 Task: Log work in the project ArchiTech for the issue 'Implement multi-factor authentication for user login' spent time as '2w 5d 17h 32m' and remaining time as '3w 1d 6h 17m' and add a flag. Now add the issue to the epic 'Platform Integration'. Log work in the project ArchiTech for the issue 'Integrate a new payment gateway into an e-commerce website' spent time as '2w 4d 3h 14m' and remaining time as '3w 4d 4h 31m' and clone the issue. Now add the issue to the epic 'Data Management and Analysis'
Action: Mouse moved to (228, 74)
Screenshot: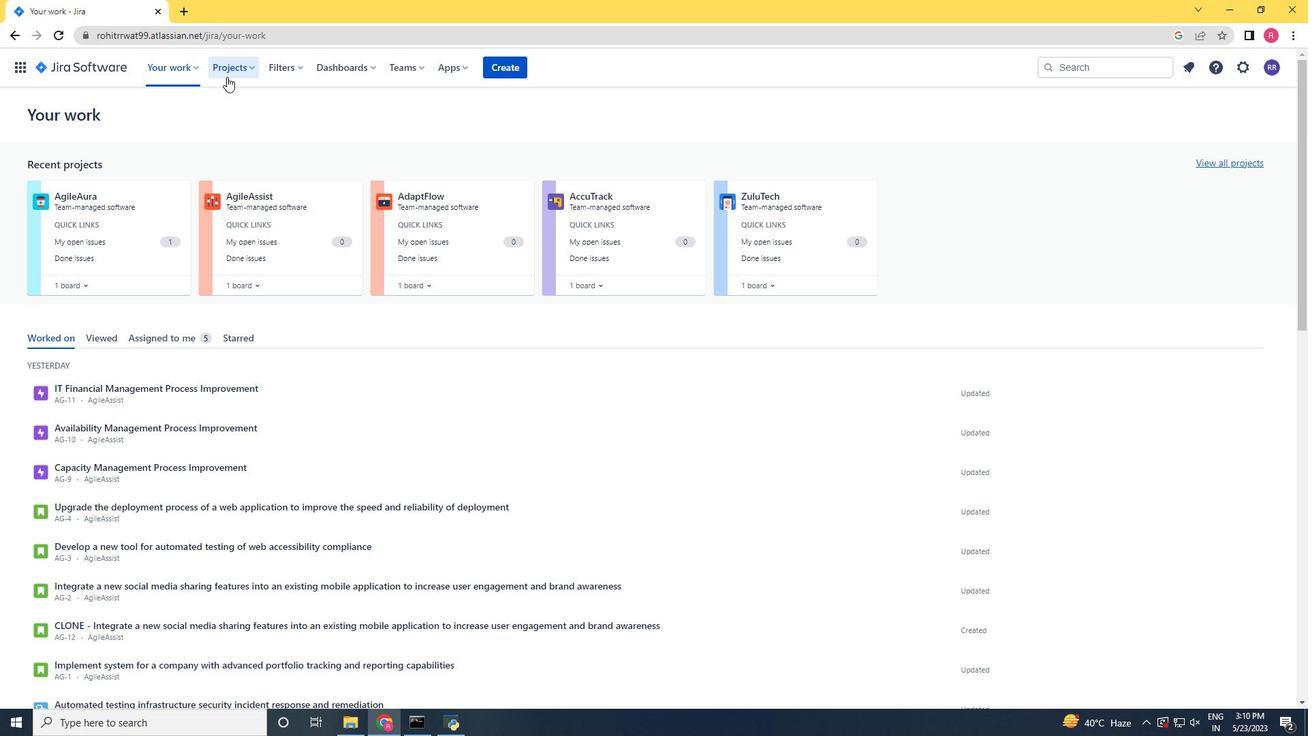 
Action: Mouse pressed left at (228, 74)
Screenshot: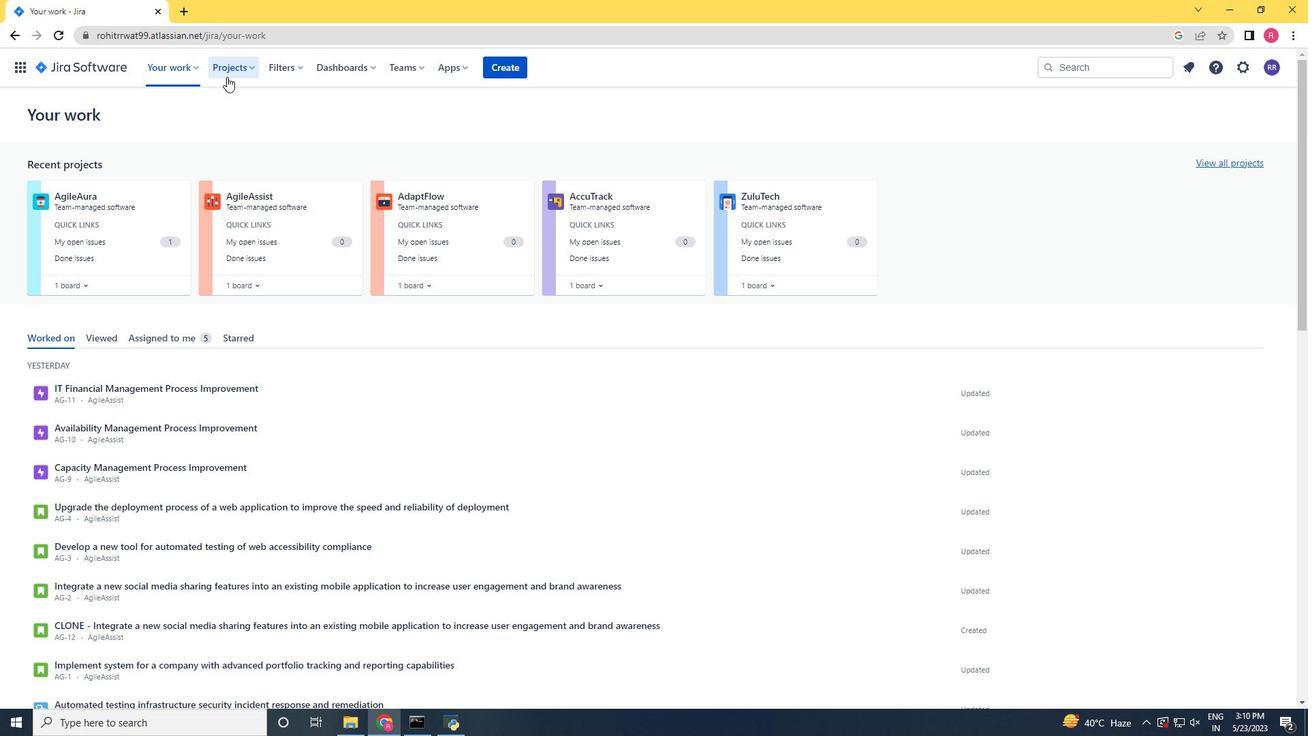 
Action: Mouse moved to (259, 126)
Screenshot: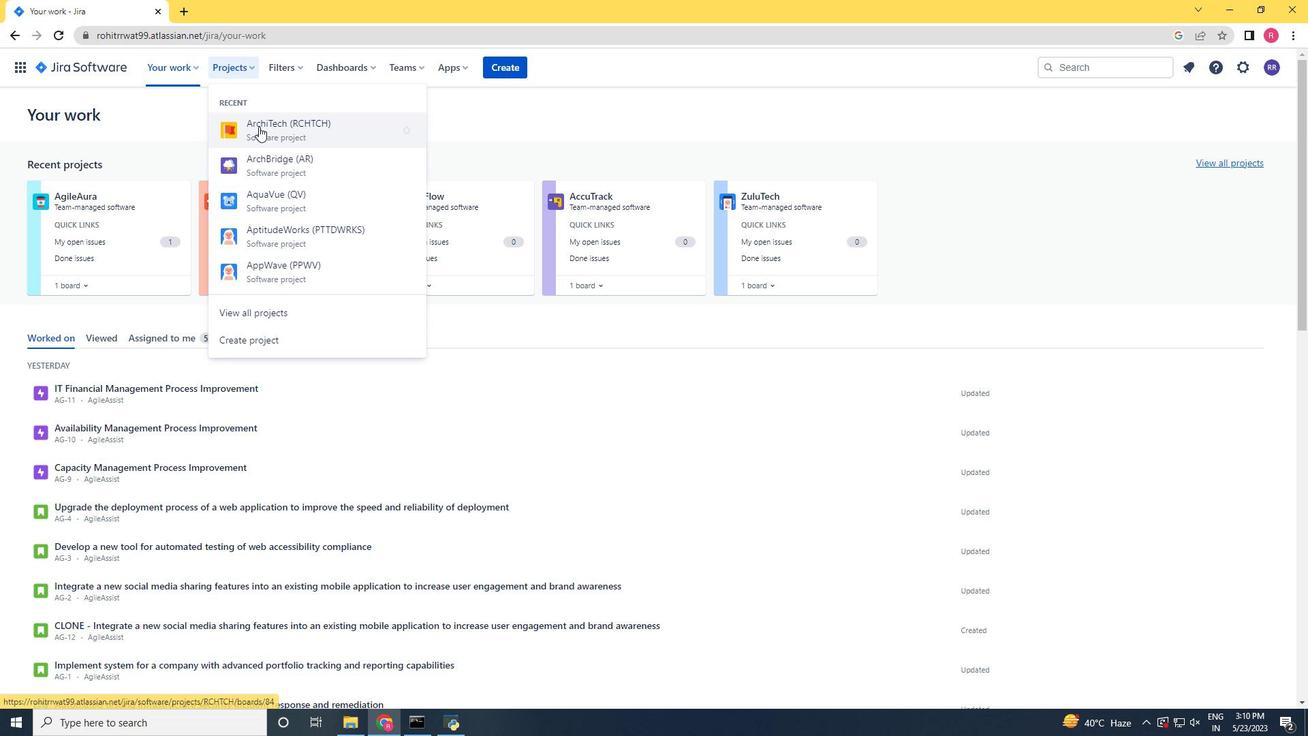 
Action: Mouse pressed left at (259, 126)
Screenshot: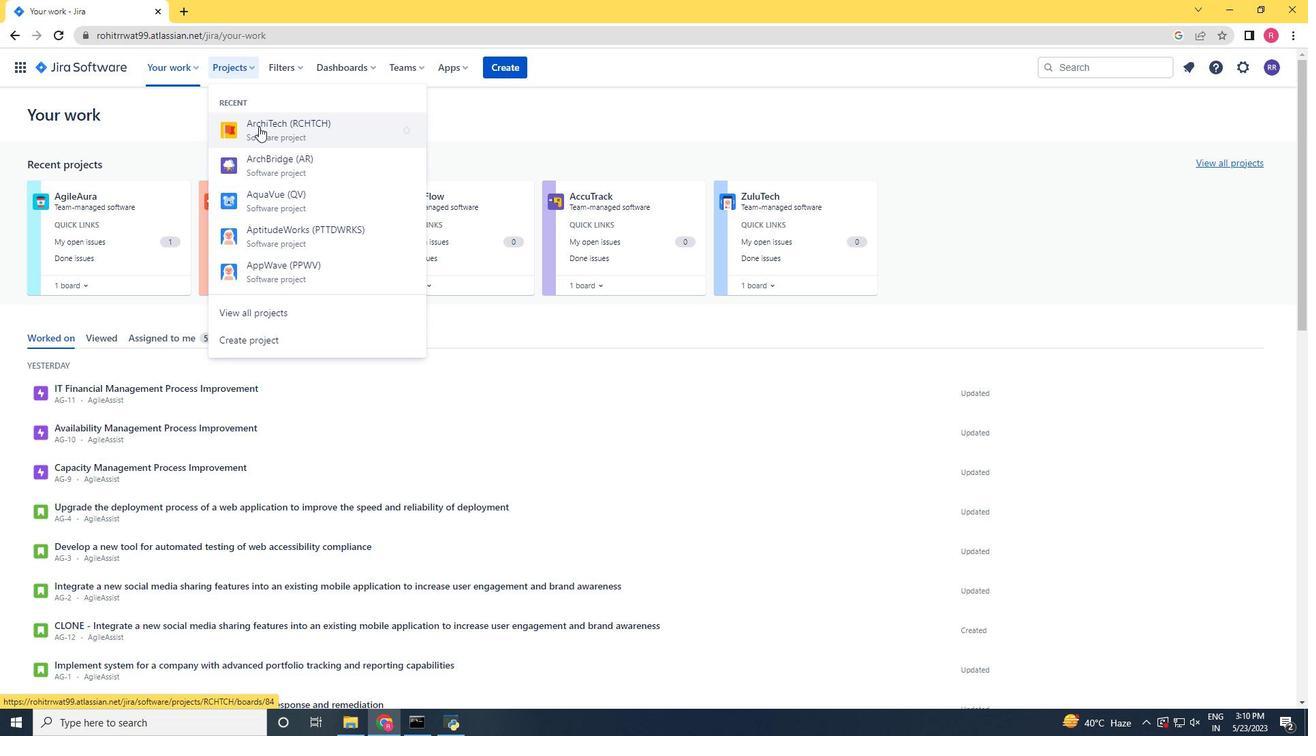 
Action: Mouse moved to (46, 212)
Screenshot: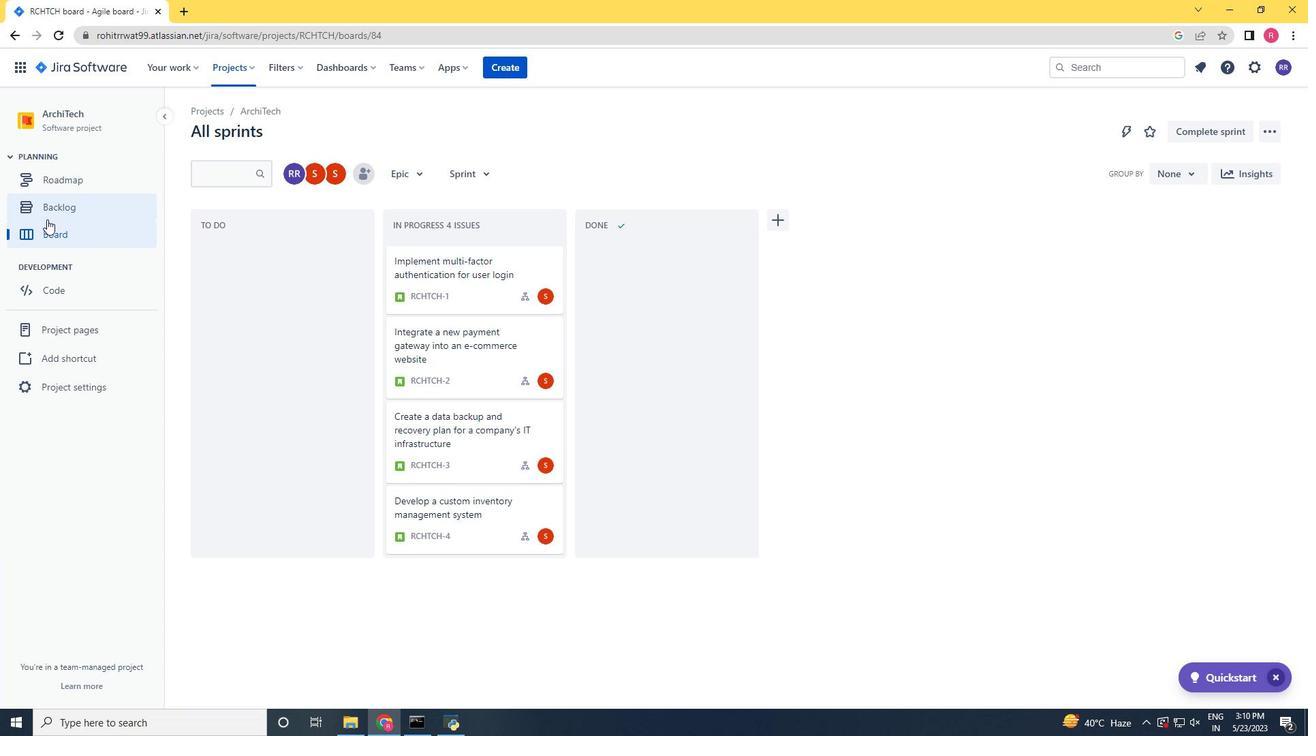 
Action: Mouse pressed left at (46, 212)
Screenshot: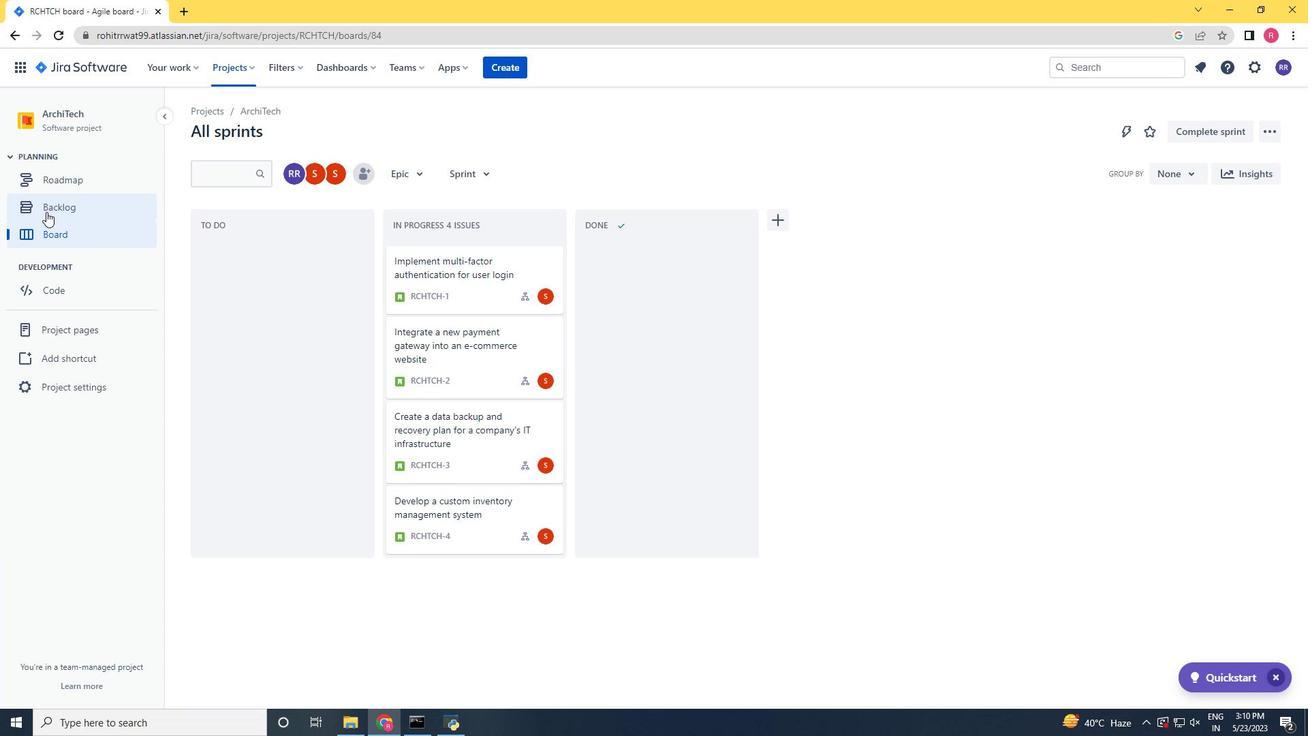 
Action: Mouse moved to (1006, 239)
Screenshot: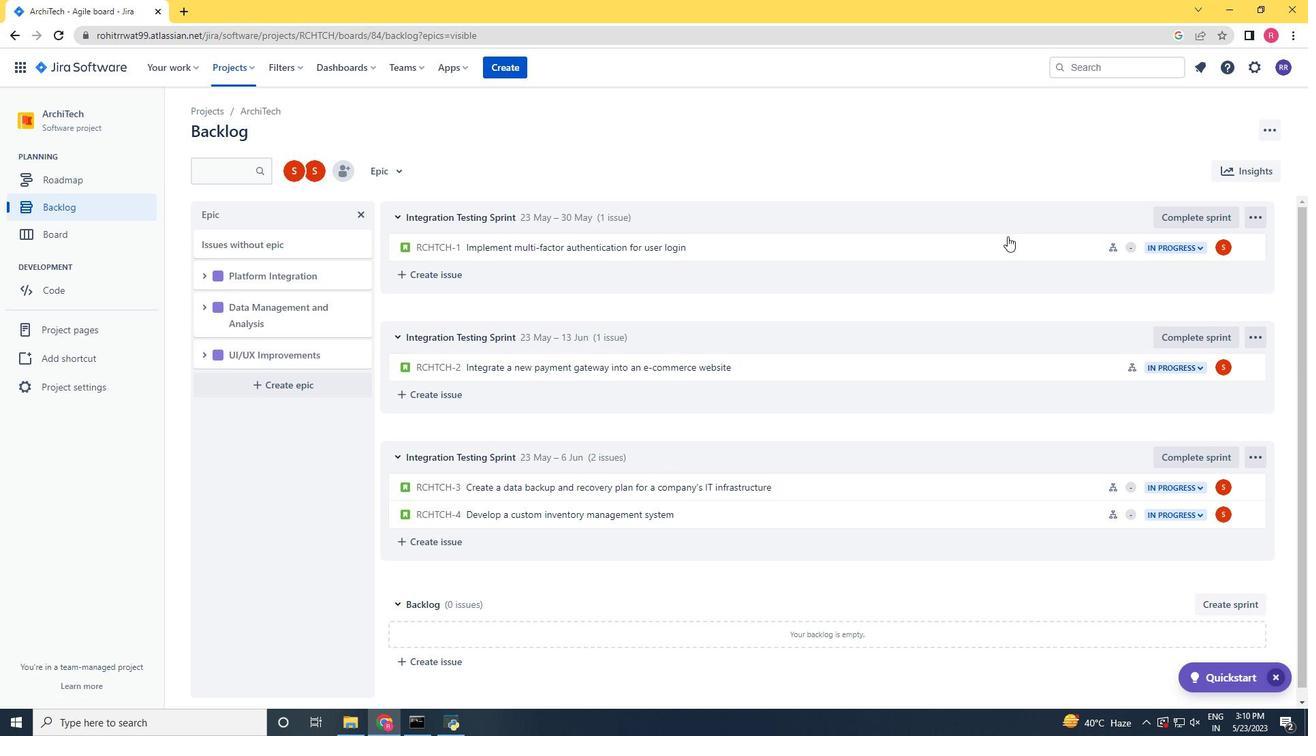 
Action: Mouse pressed left at (1006, 239)
Screenshot: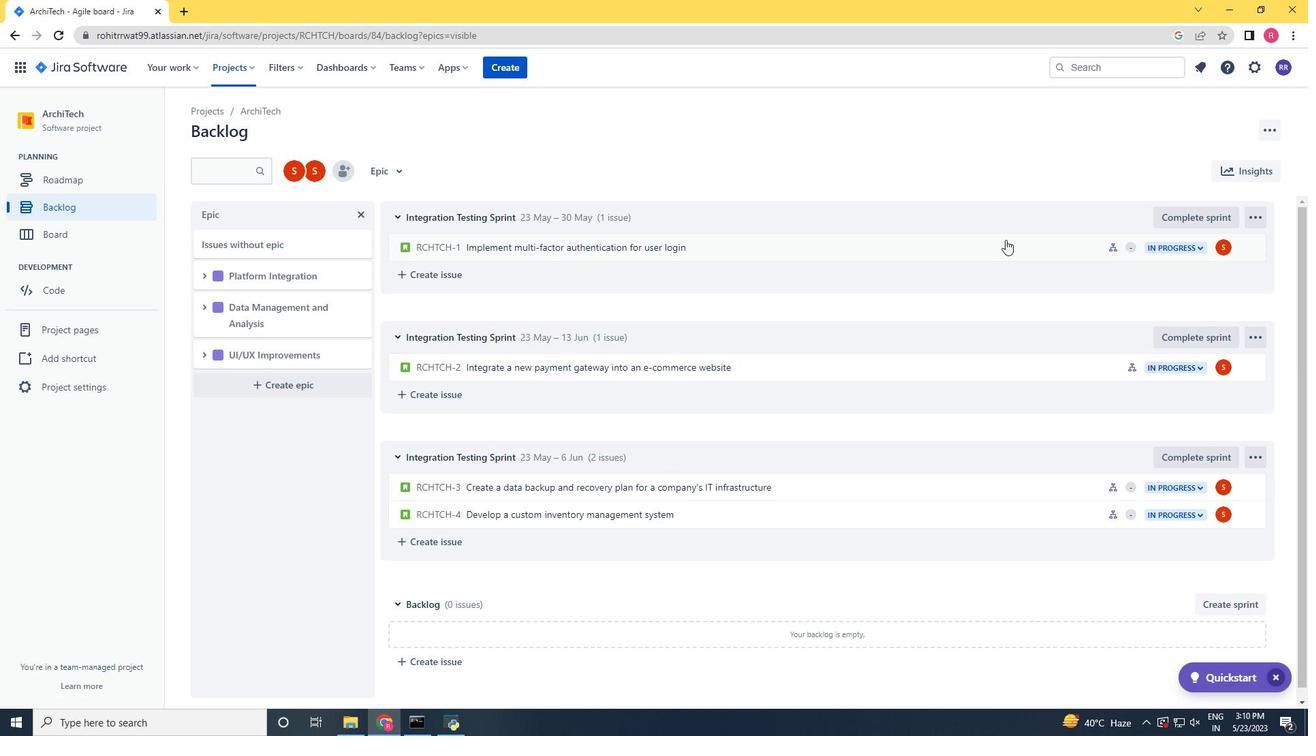 
Action: Mouse moved to (1248, 212)
Screenshot: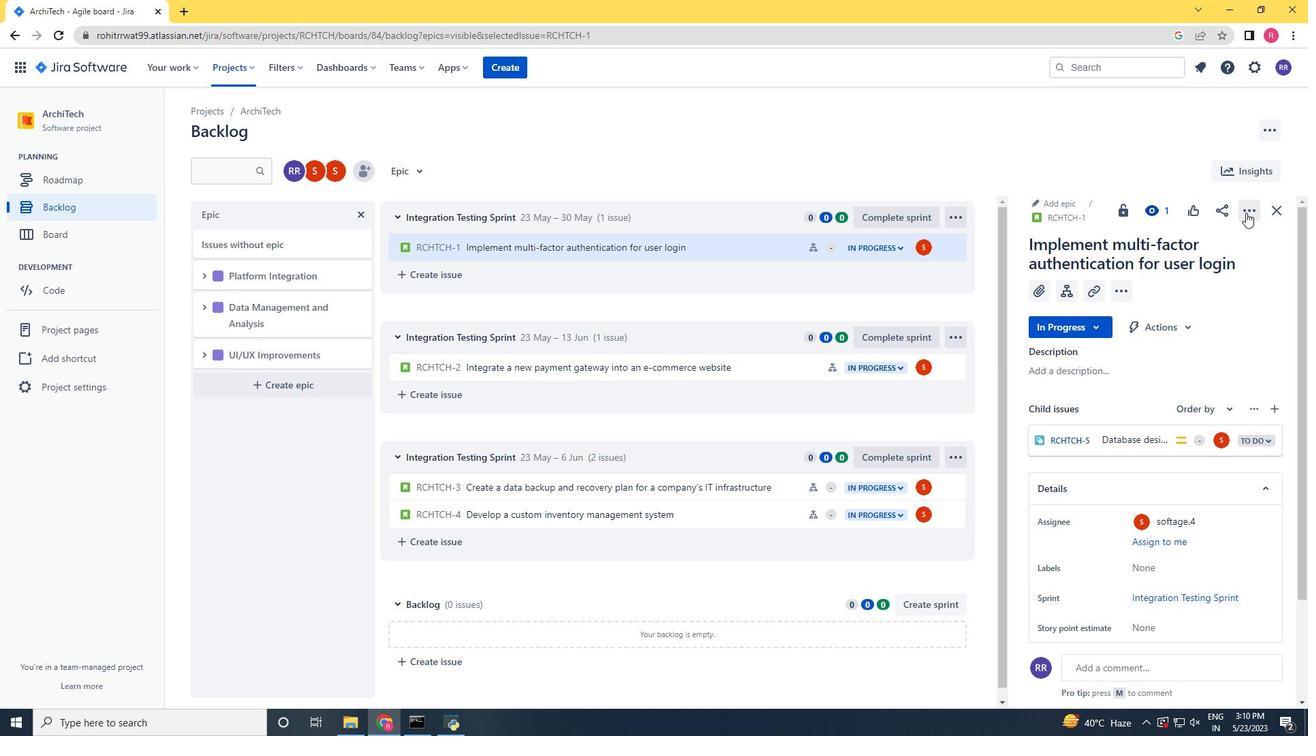 
Action: Mouse pressed left at (1248, 212)
Screenshot: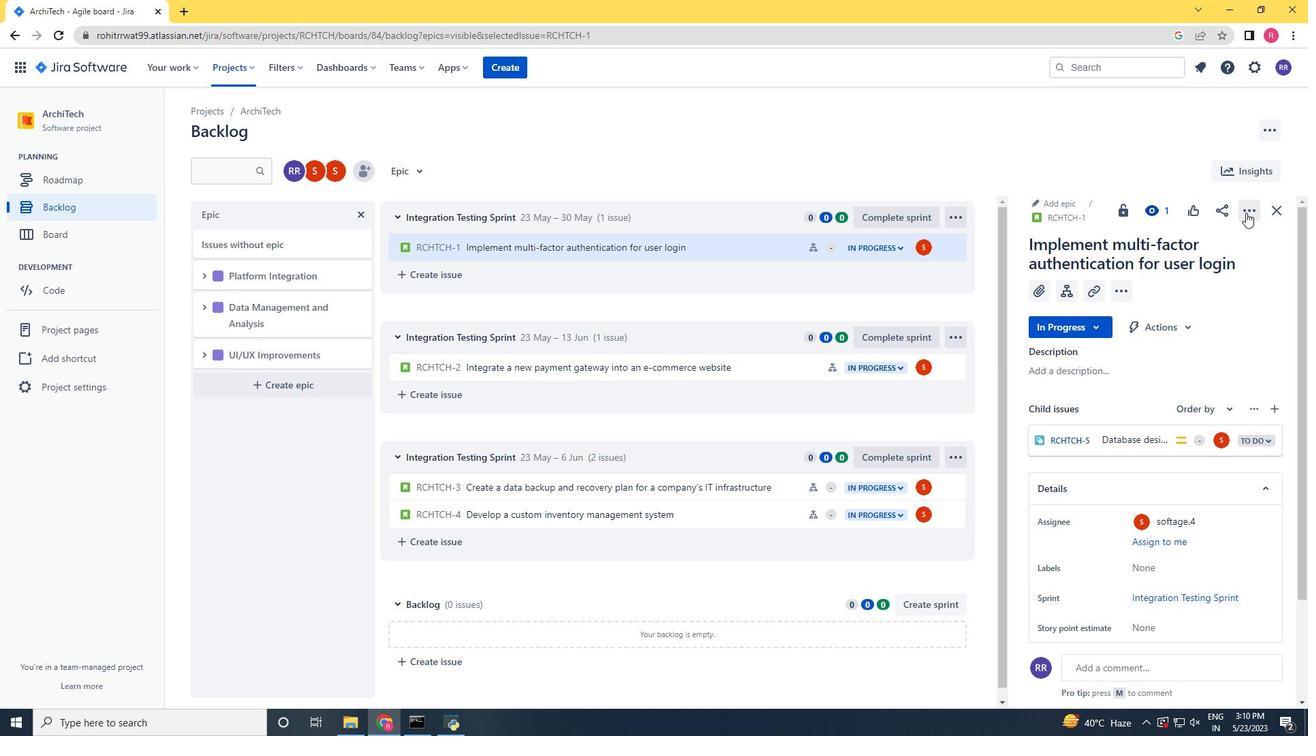 
Action: Mouse moved to (1205, 245)
Screenshot: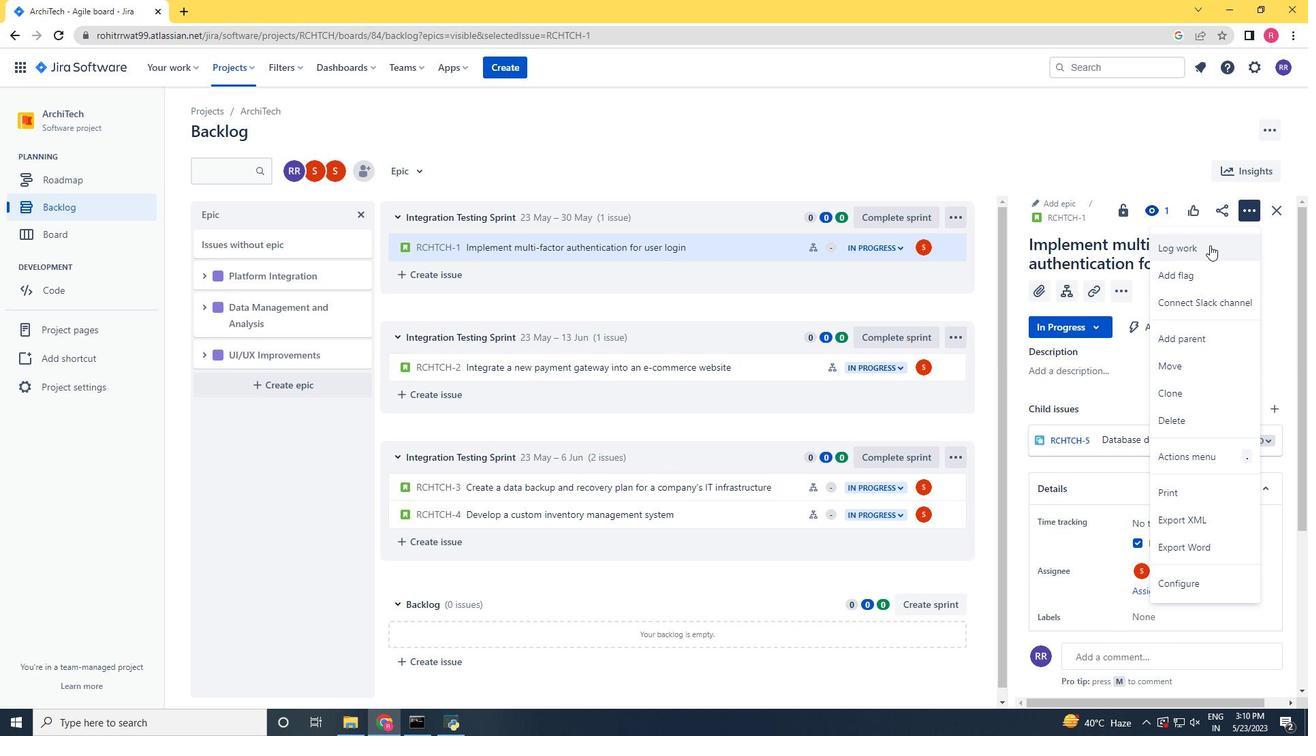 
Action: Mouse pressed left at (1205, 245)
Screenshot: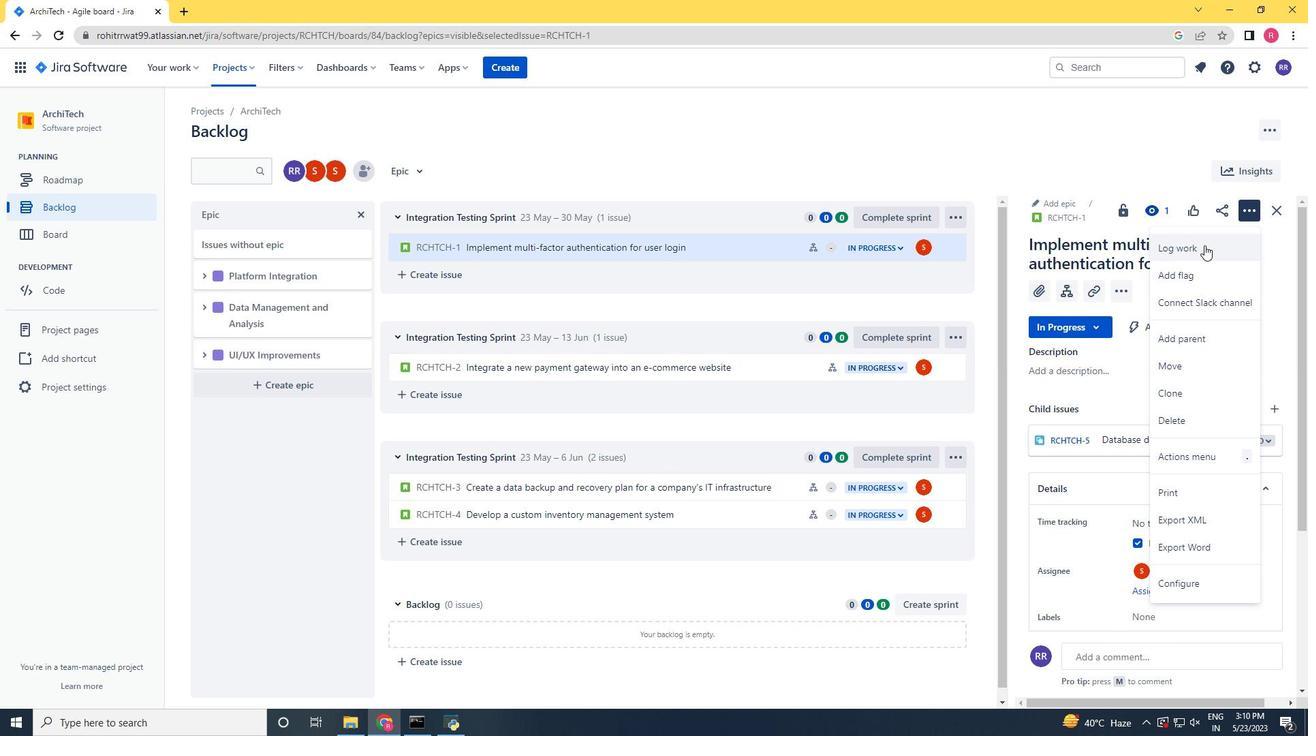 
Action: Mouse moved to (768, 402)
Screenshot: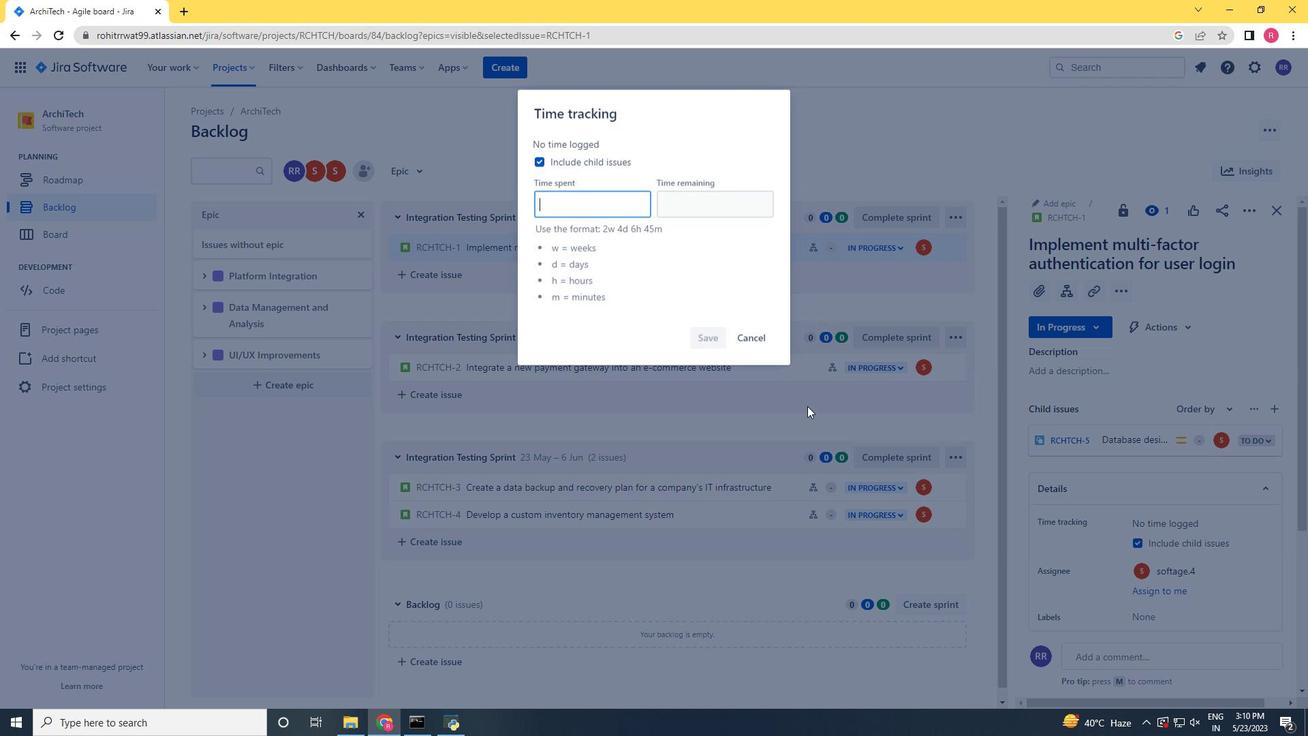 
Action: Key pressed 2w<Key.space>5d<Key.space>17h<Key.space>32m<Key.tab>3w<Key.space>1d<Key.space>6h<Key.space>17m
Screenshot: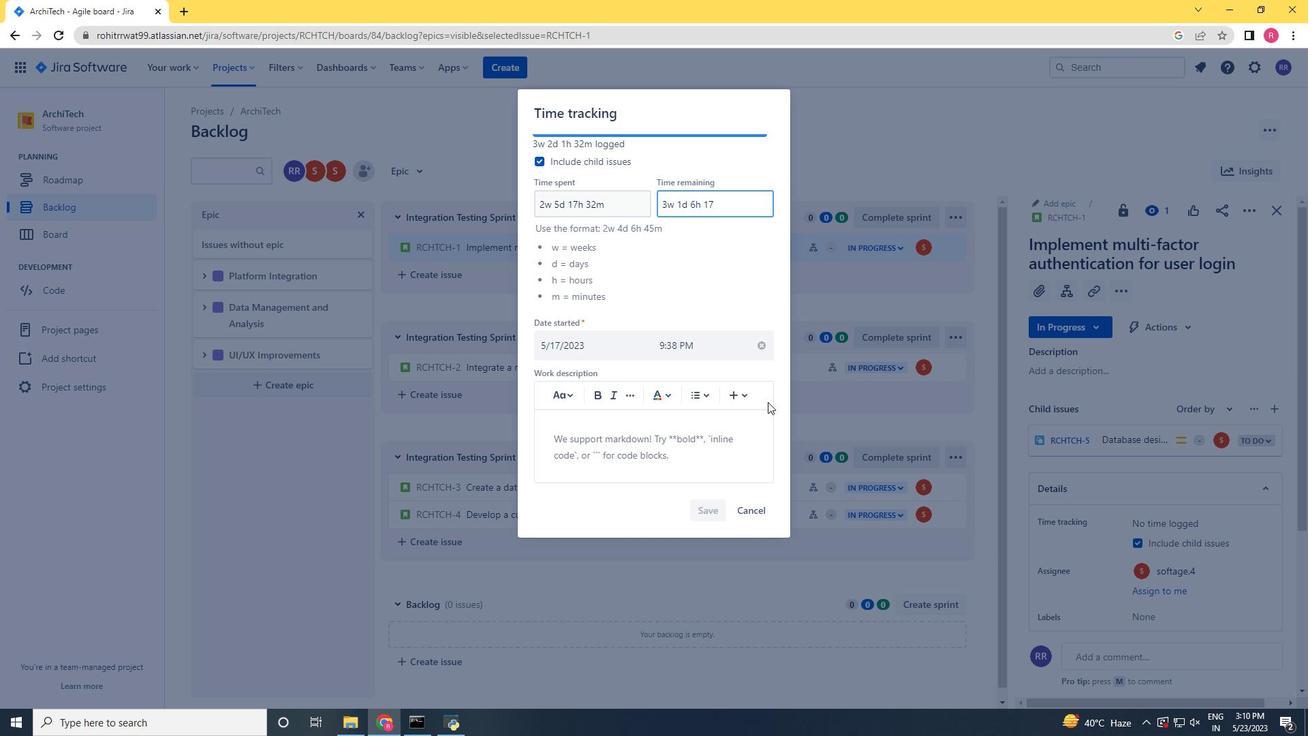 
Action: Mouse moved to (705, 516)
Screenshot: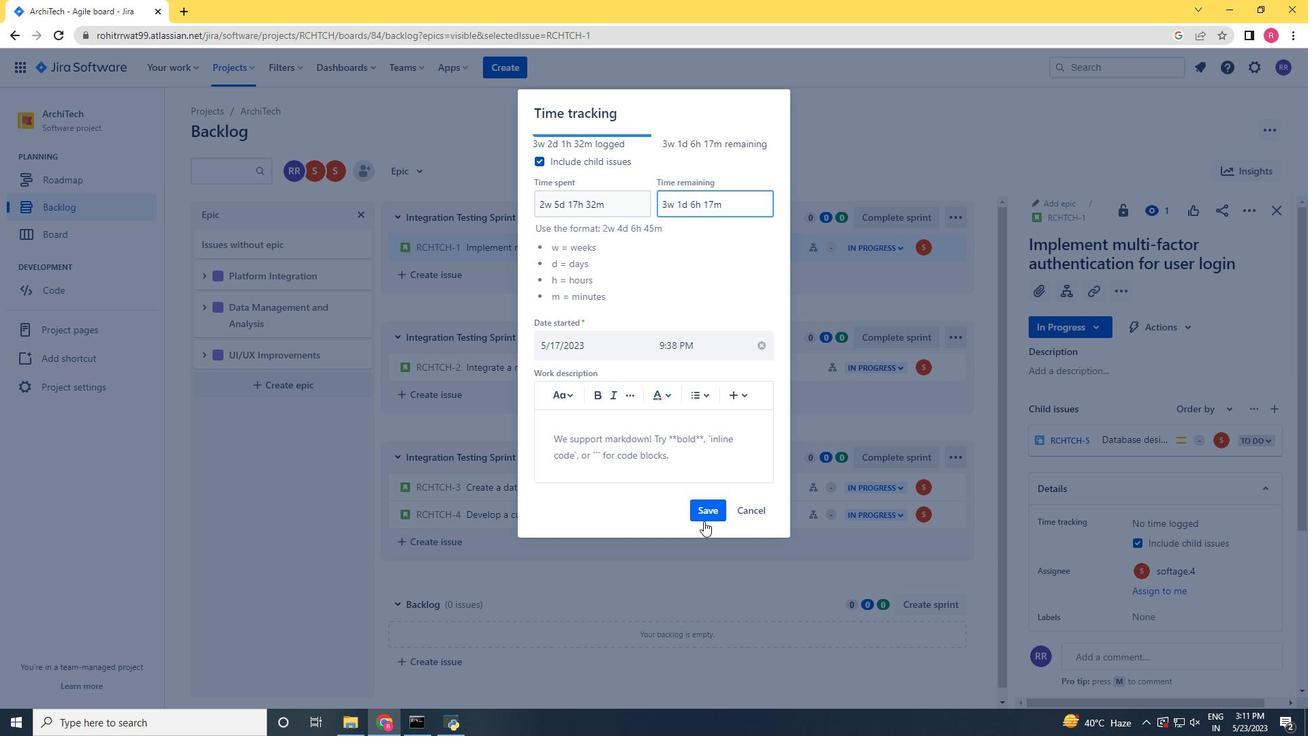 
Action: Mouse pressed left at (705, 516)
Screenshot: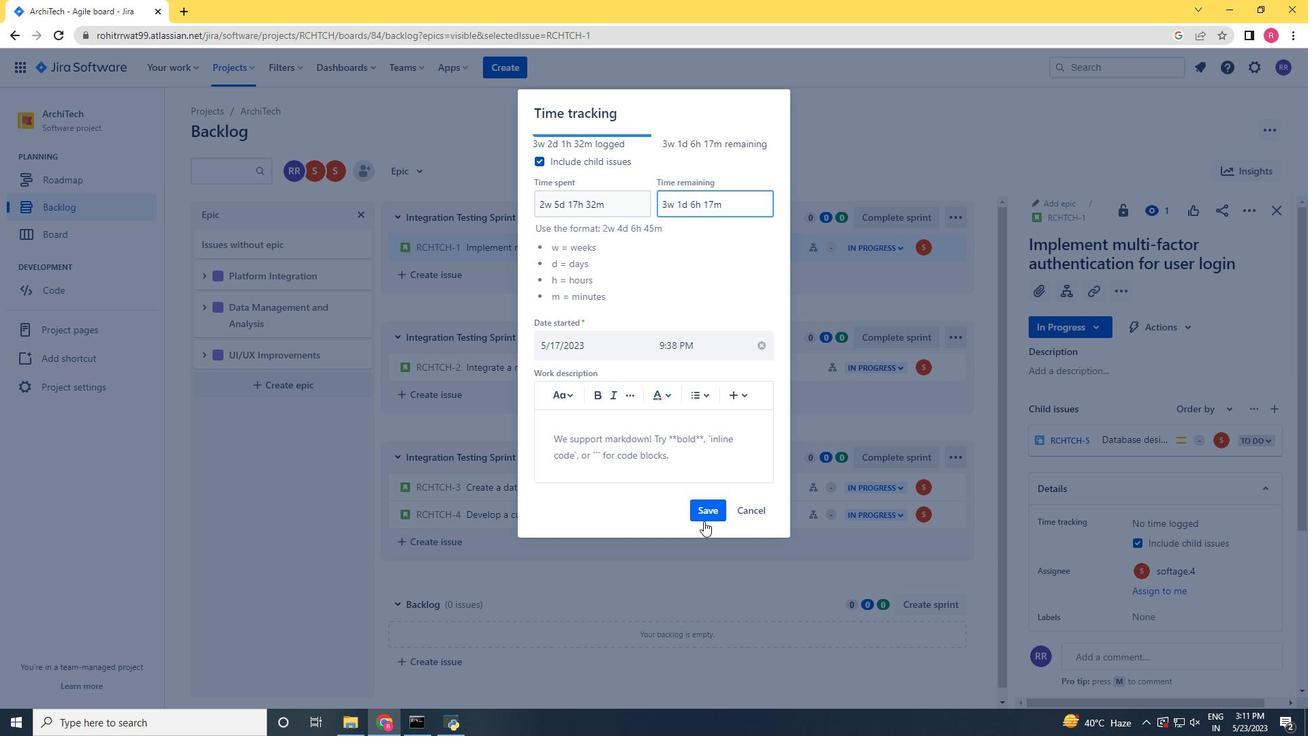
Action: Mouse moved to (1255, 211)
Screenshot: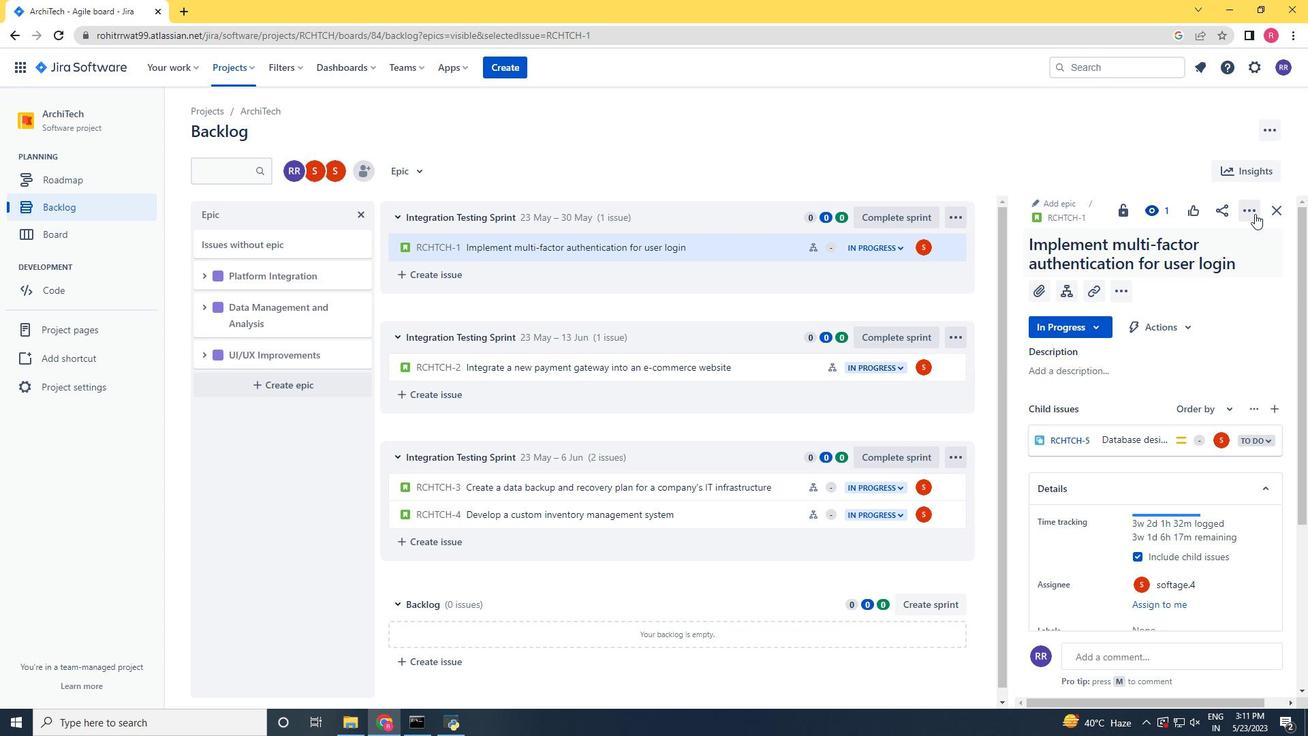 
Action: Mouse pressed left at (1255, 211)
Screenshot: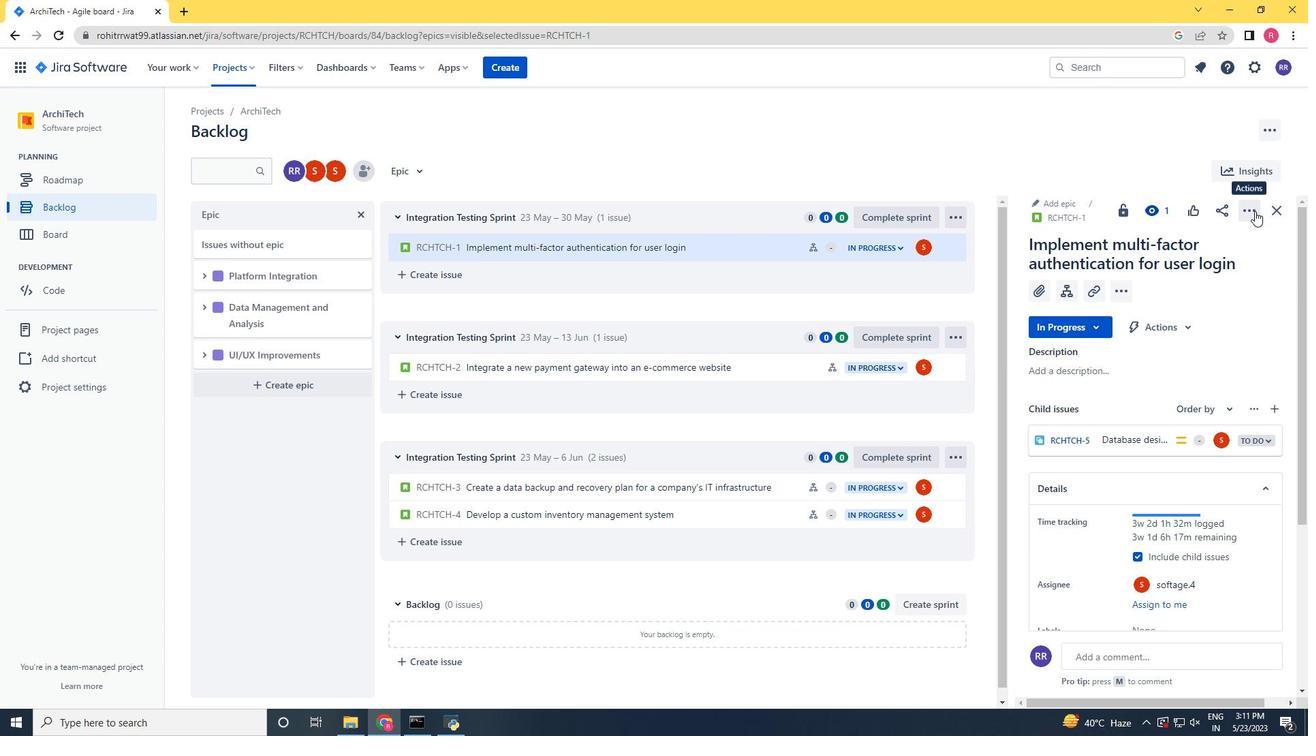 
Action: Mouse moved to (1186, 280)
Screenshot: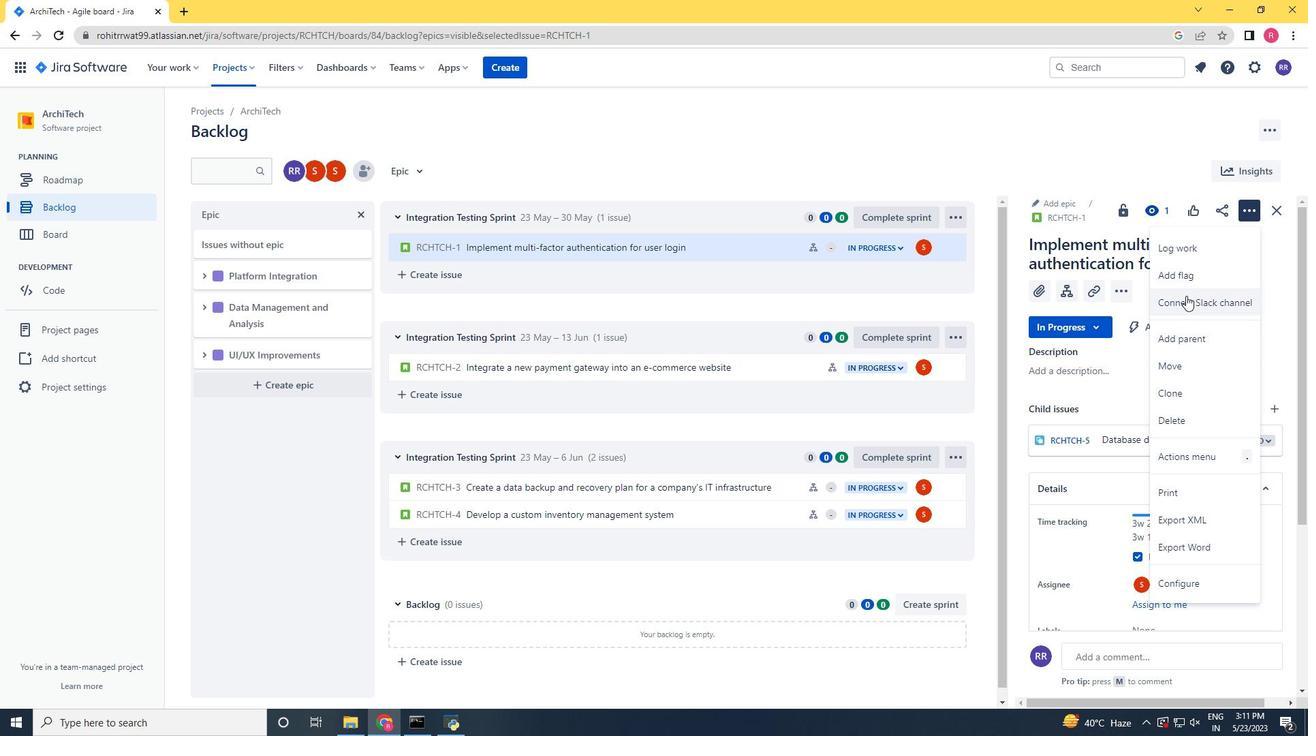 
Action: Mouse pressed left at (1186, 280)
Screenshot: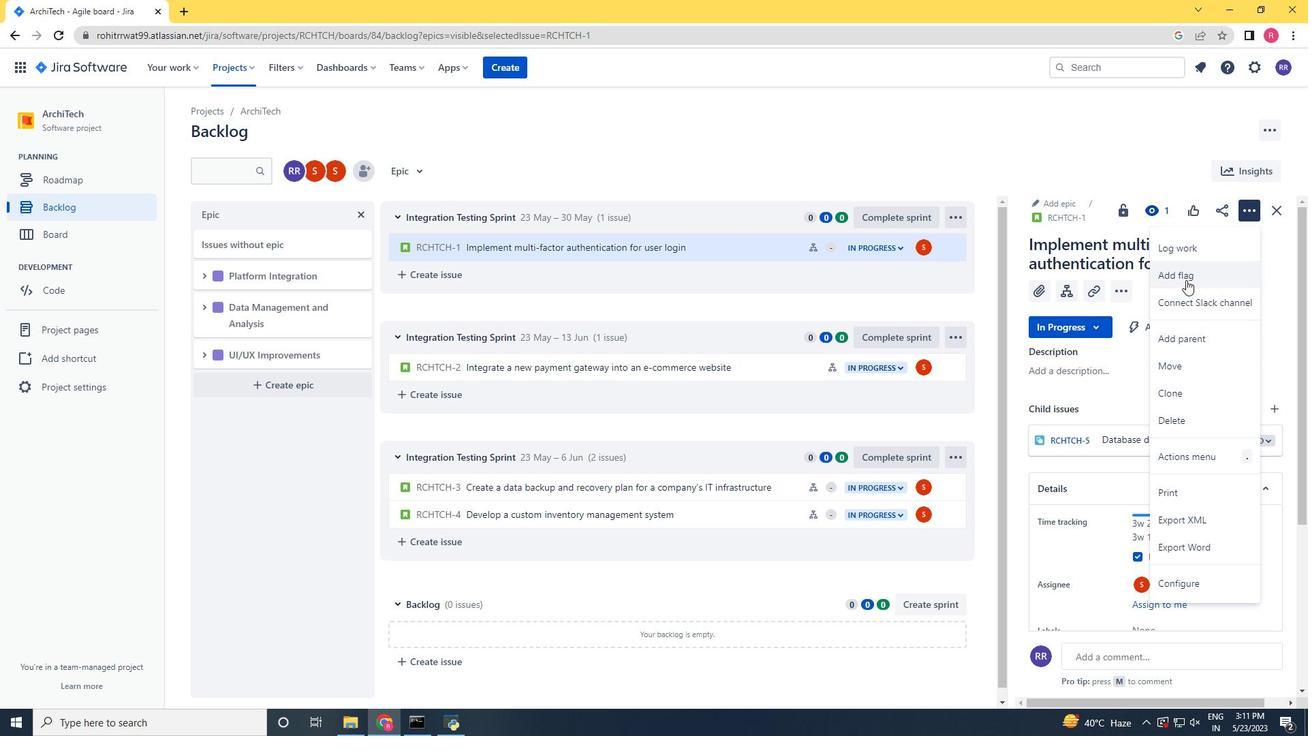 
Action: Mouse moved to (731, 241)
Screenshot: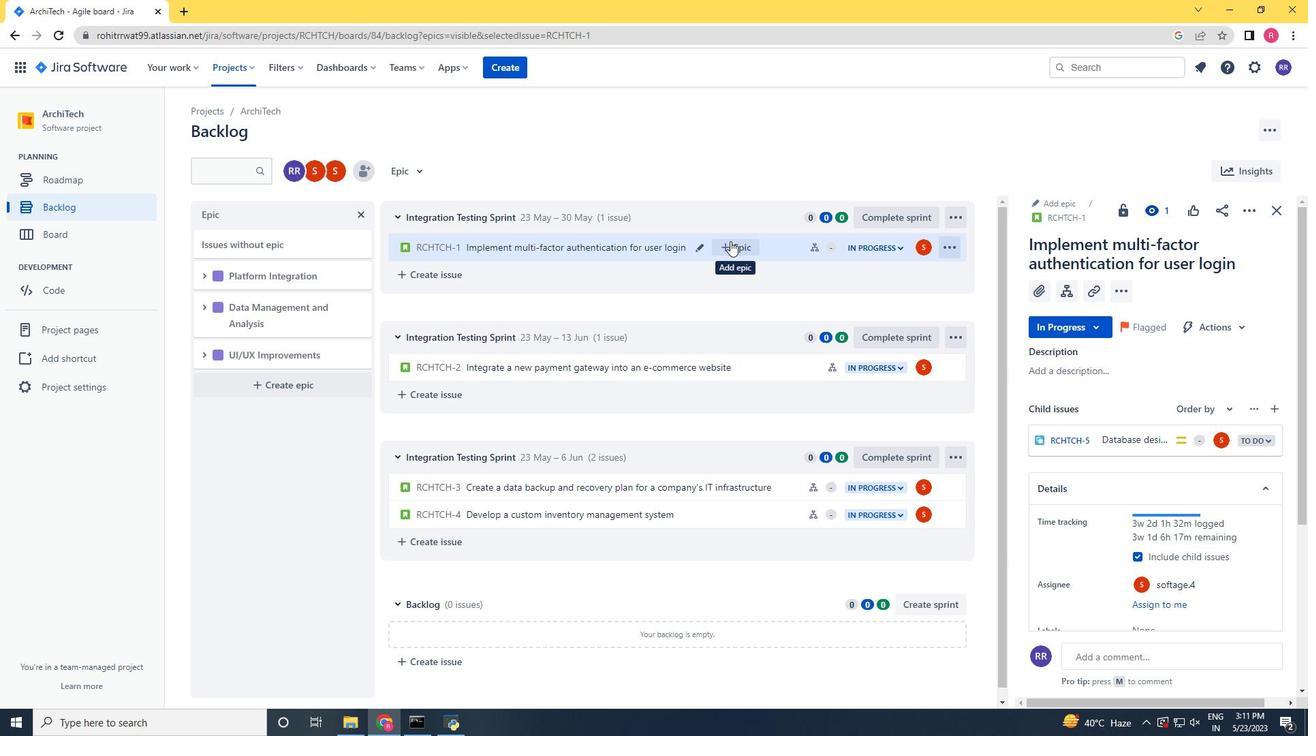 
Action: Mouse pressed left at (731, 241)
Screenshot: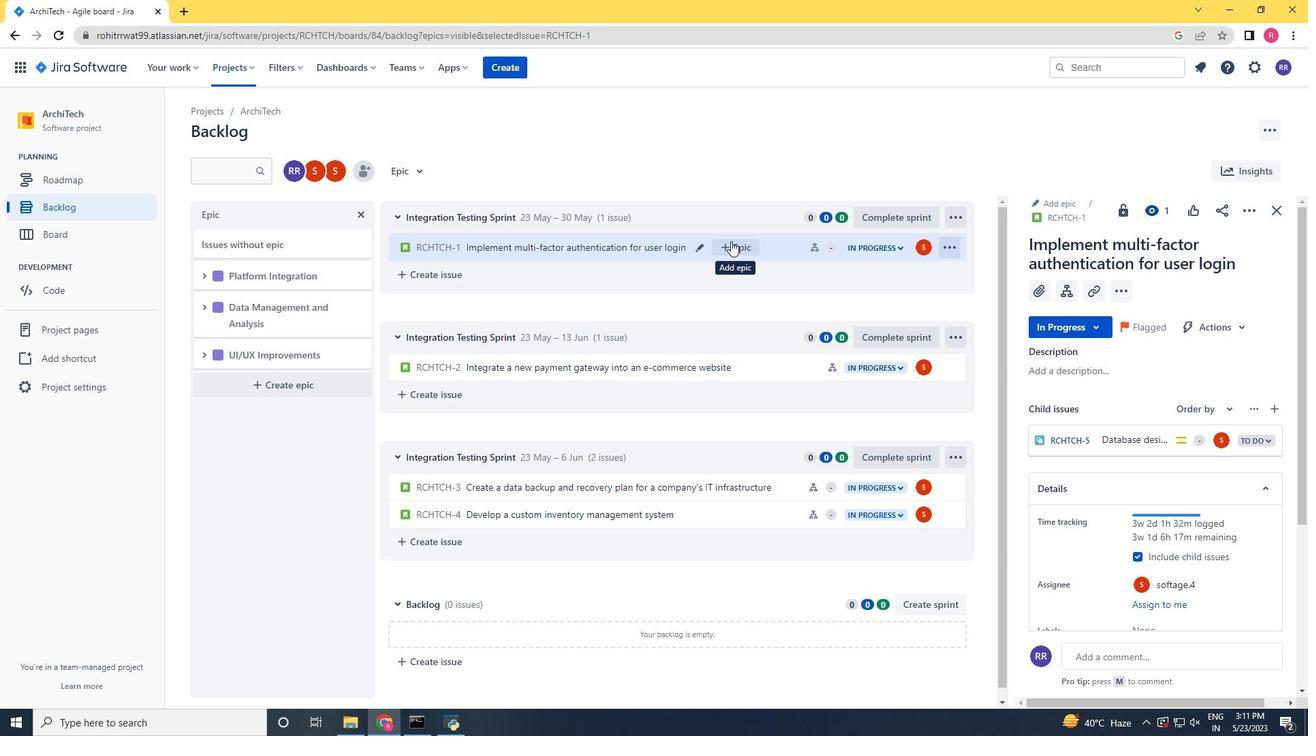 
Action: Mouse moved to (809, 341)
Screenshot: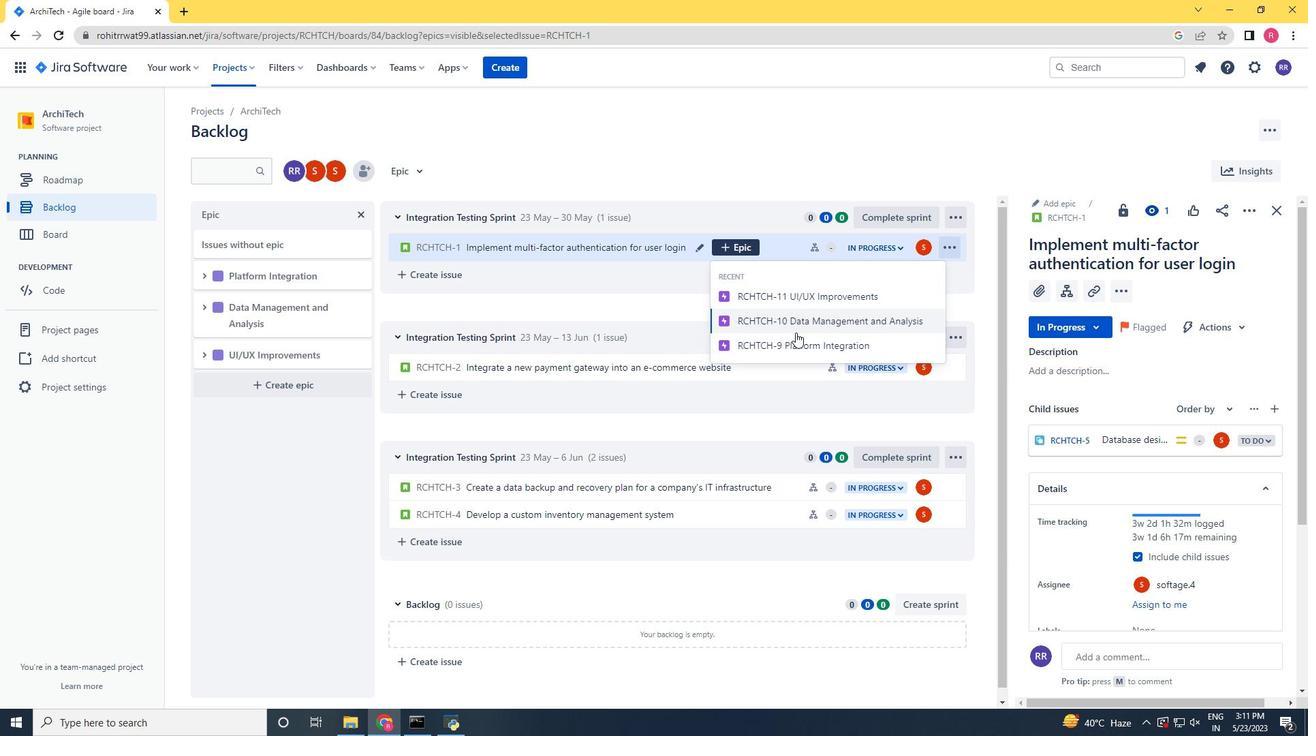 
Action: Mouse pressed left at (809, 341)
Screenshot: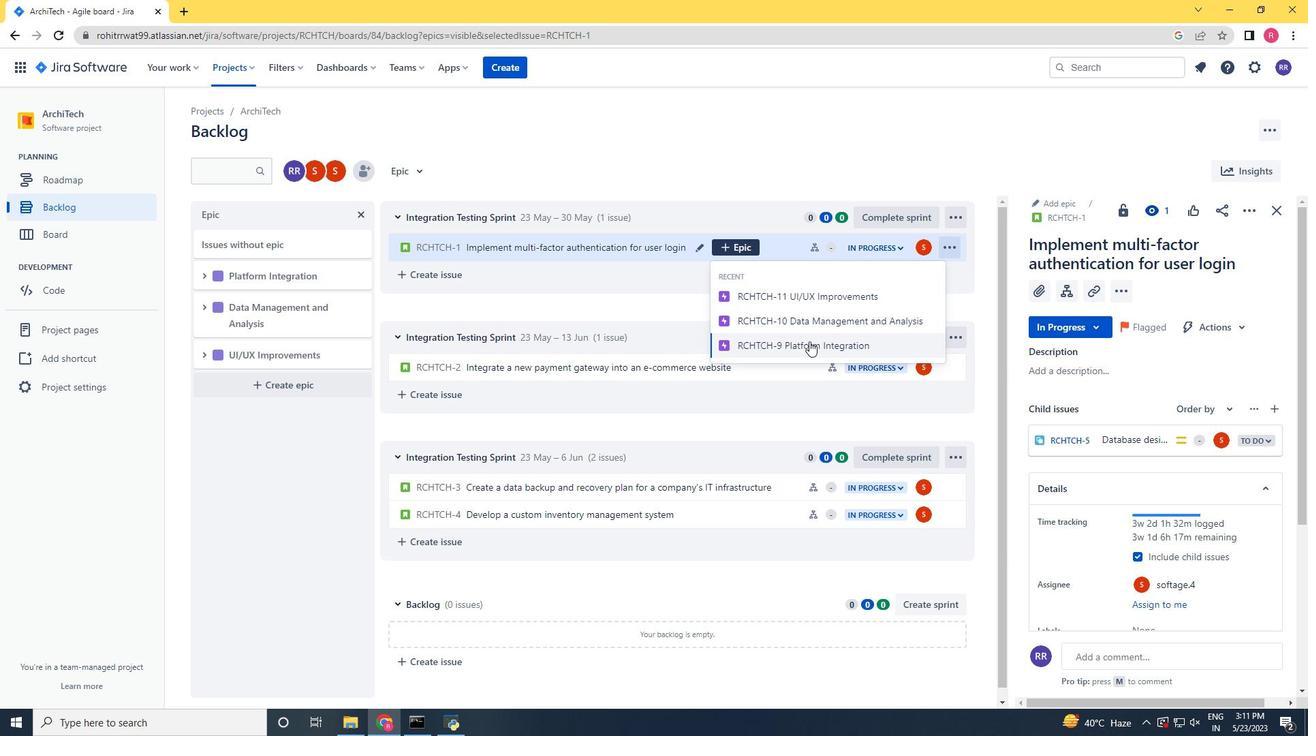
Action: Mouse moved to (759, 376)
Screenshot: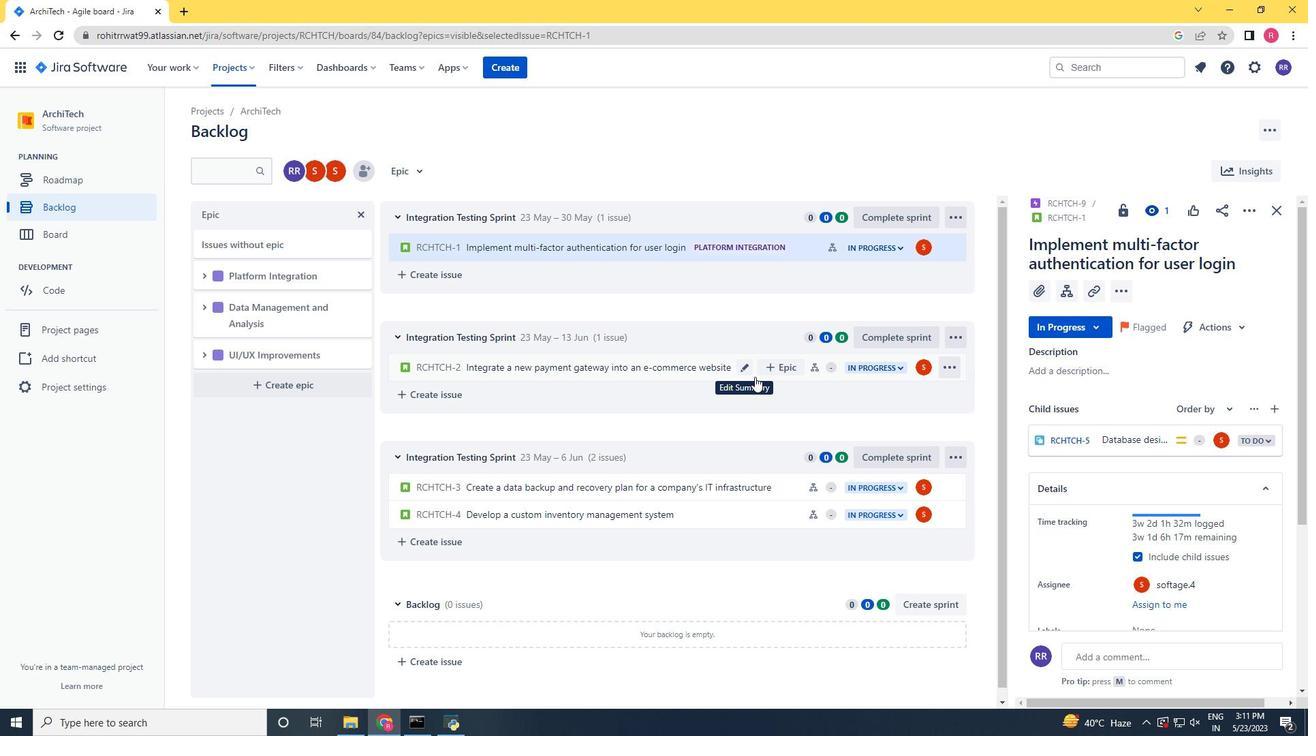 
Action: Mouse pressed left at (759, 376)
Screenshot: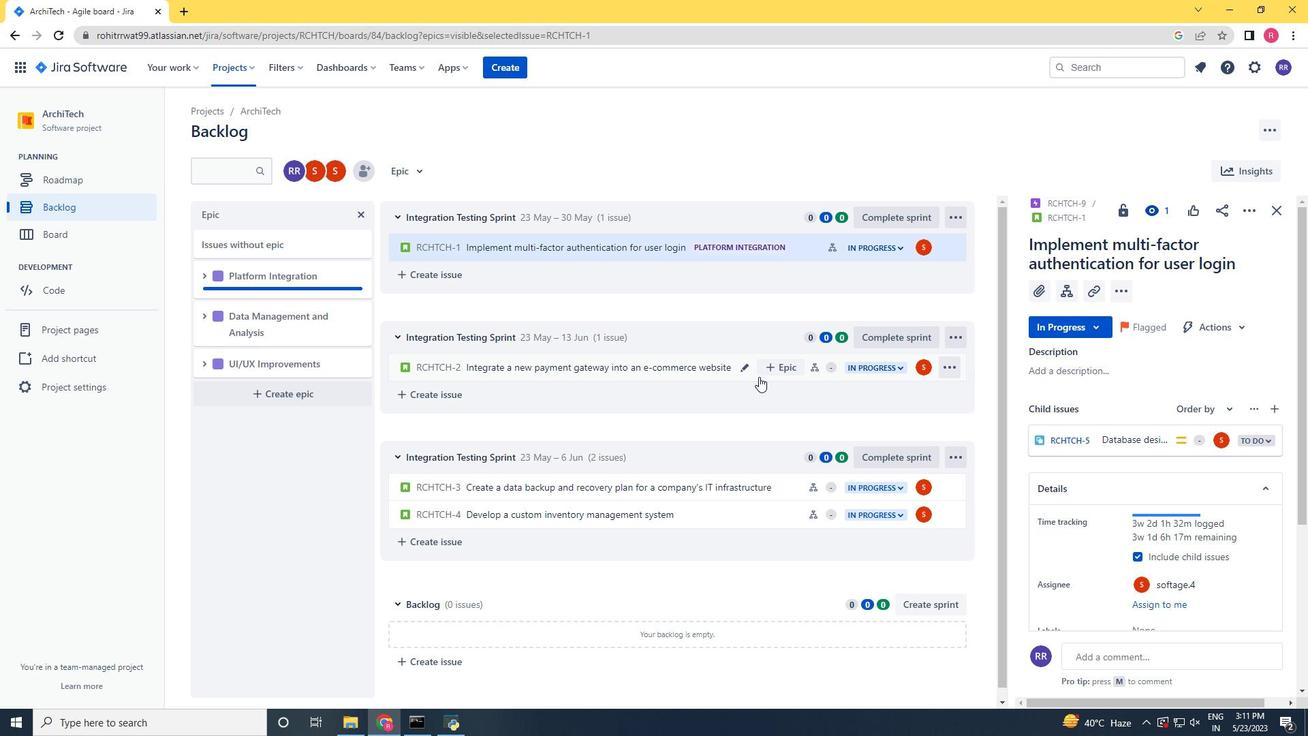 
Action: Mouse moved to (1244, 214)
Screenshot: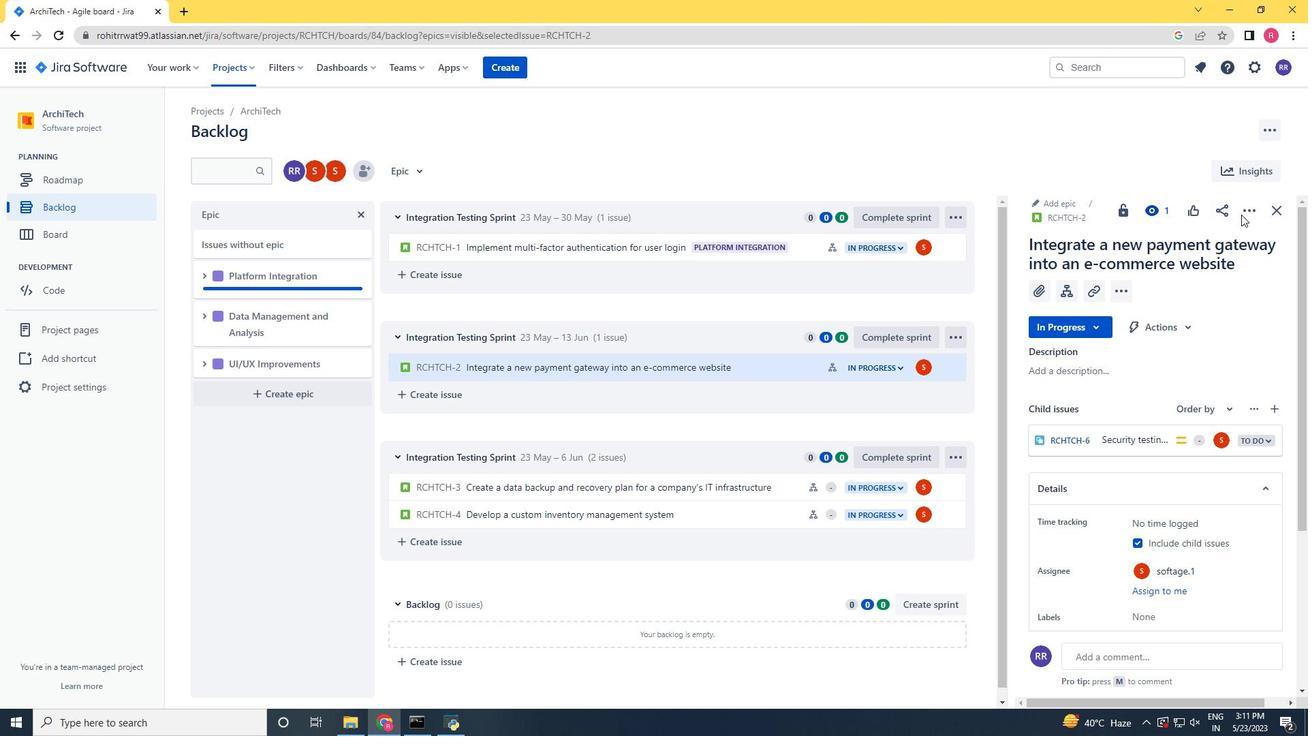 
Action: Mouse pressed left at (1244, 214)
Screenshot: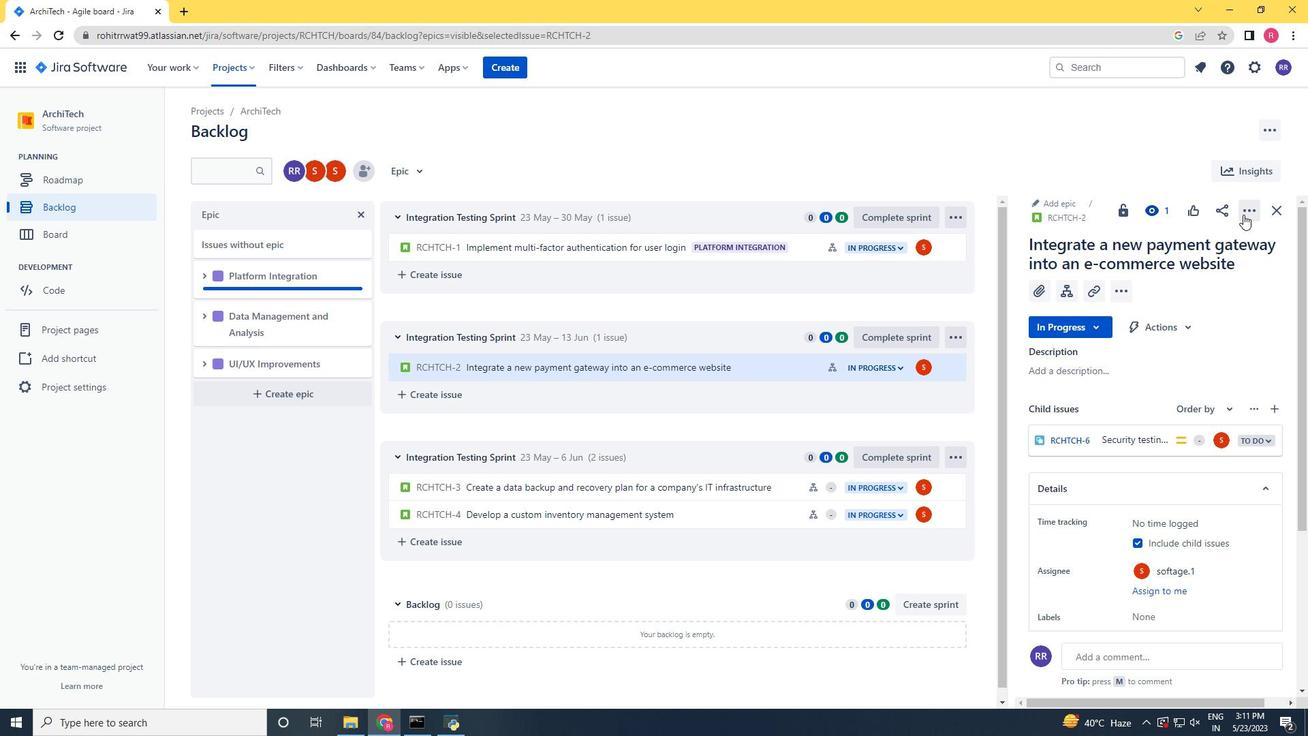 
Action: Mouse moved to (1204, 256)
Screenshot: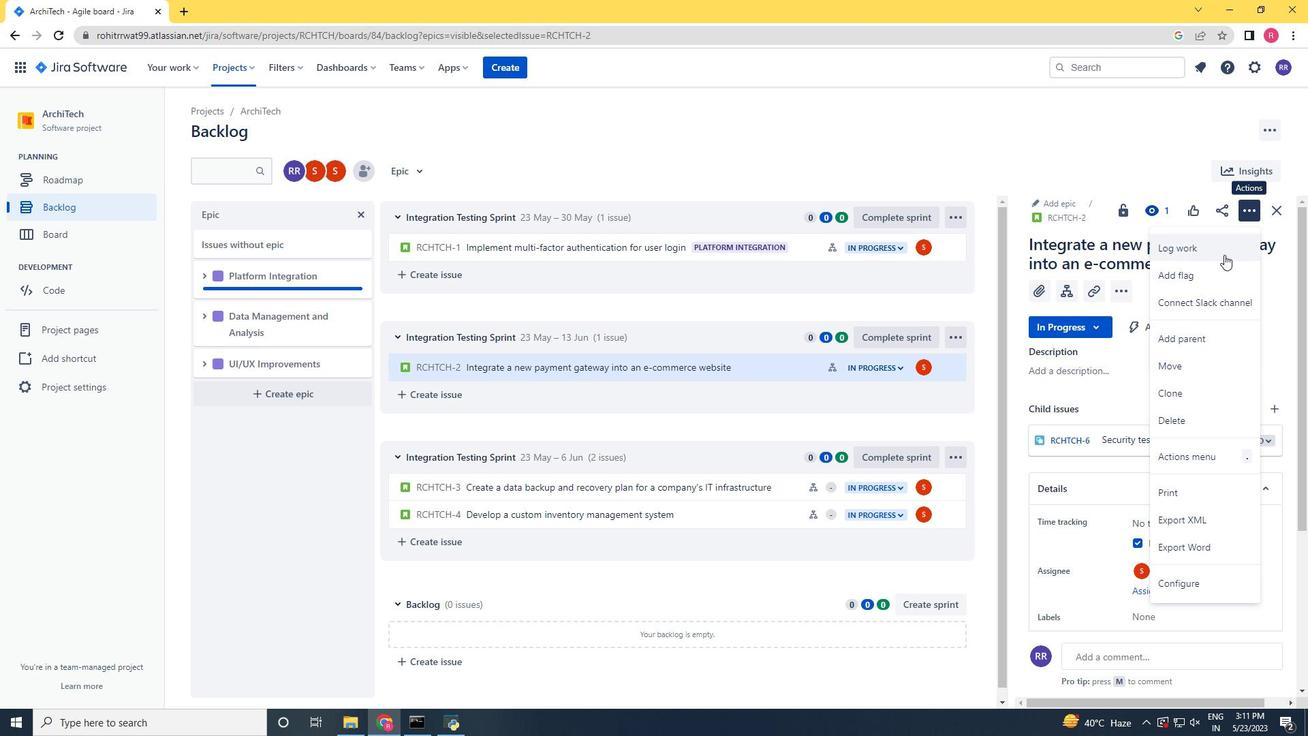 
Action: Mouse pressed left at (1204, 256)
Screenshot: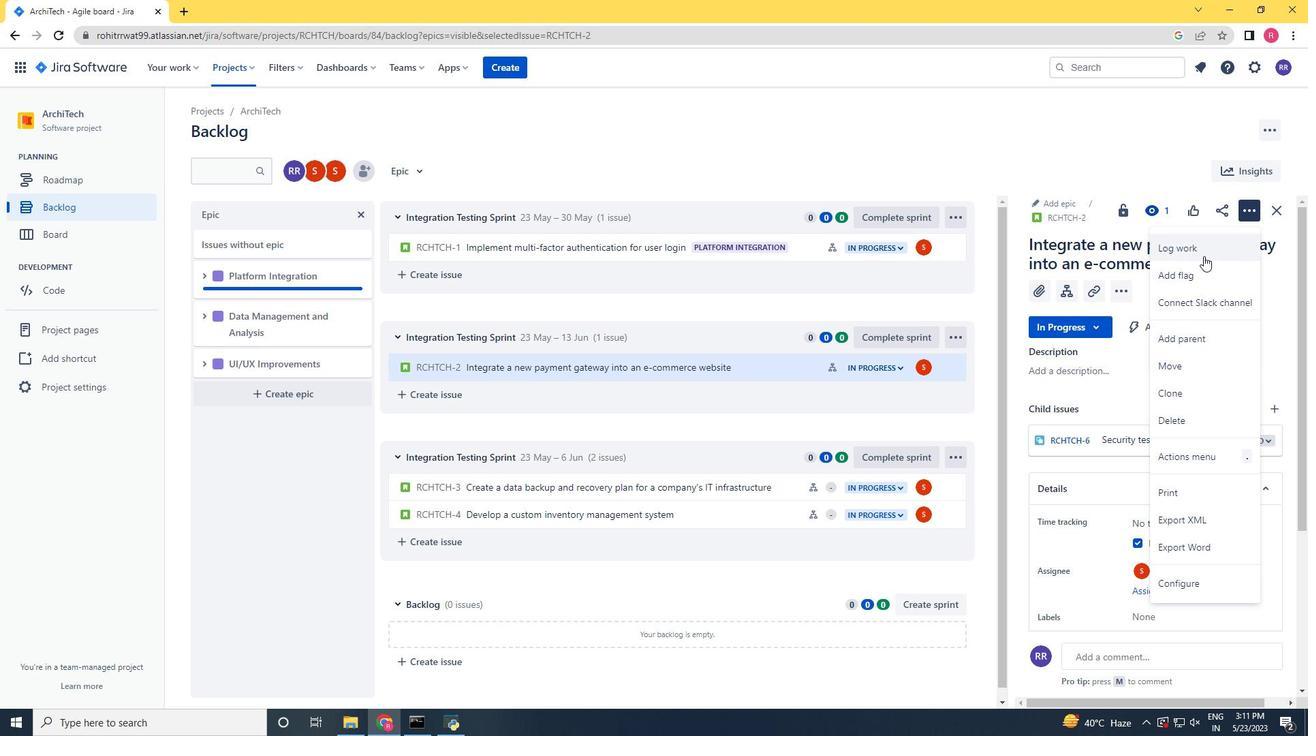 
Action: Key pressed 2w<Key.space>4d<Key.space><Key.space>3h<Key.space>14m<Key.tab>
Screenshot: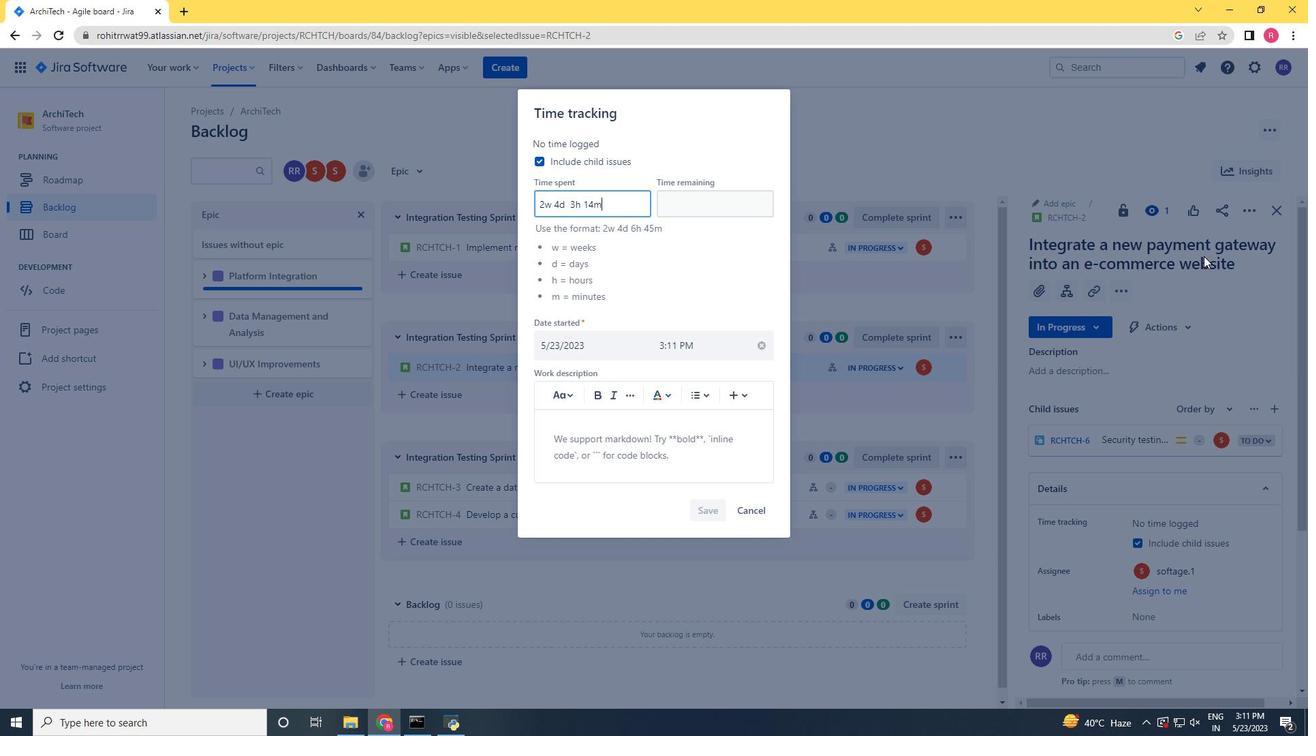 
Action: Mouse moved to (569, 205)
Screenshot: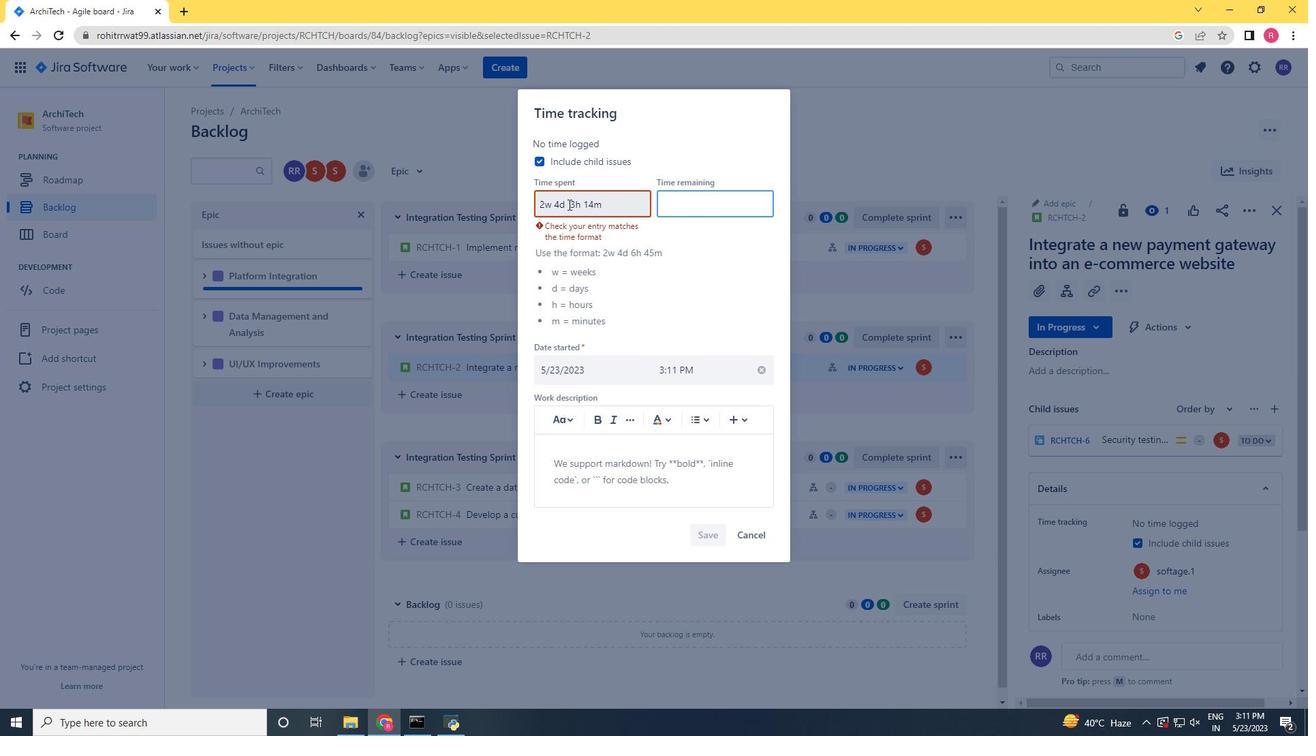
Action: Mouse pressed left at (569, 205)
Screenshot: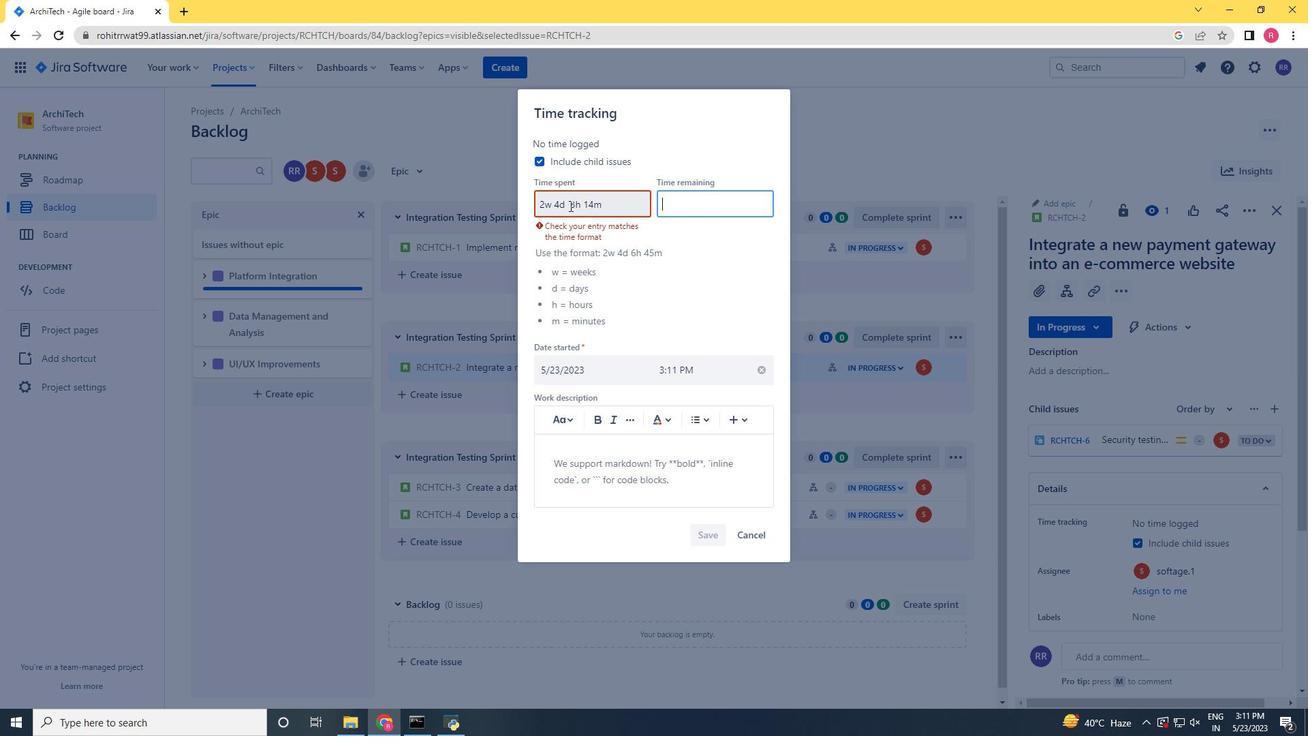 
Action: Key pressed <Key.backspace>
Screenshot: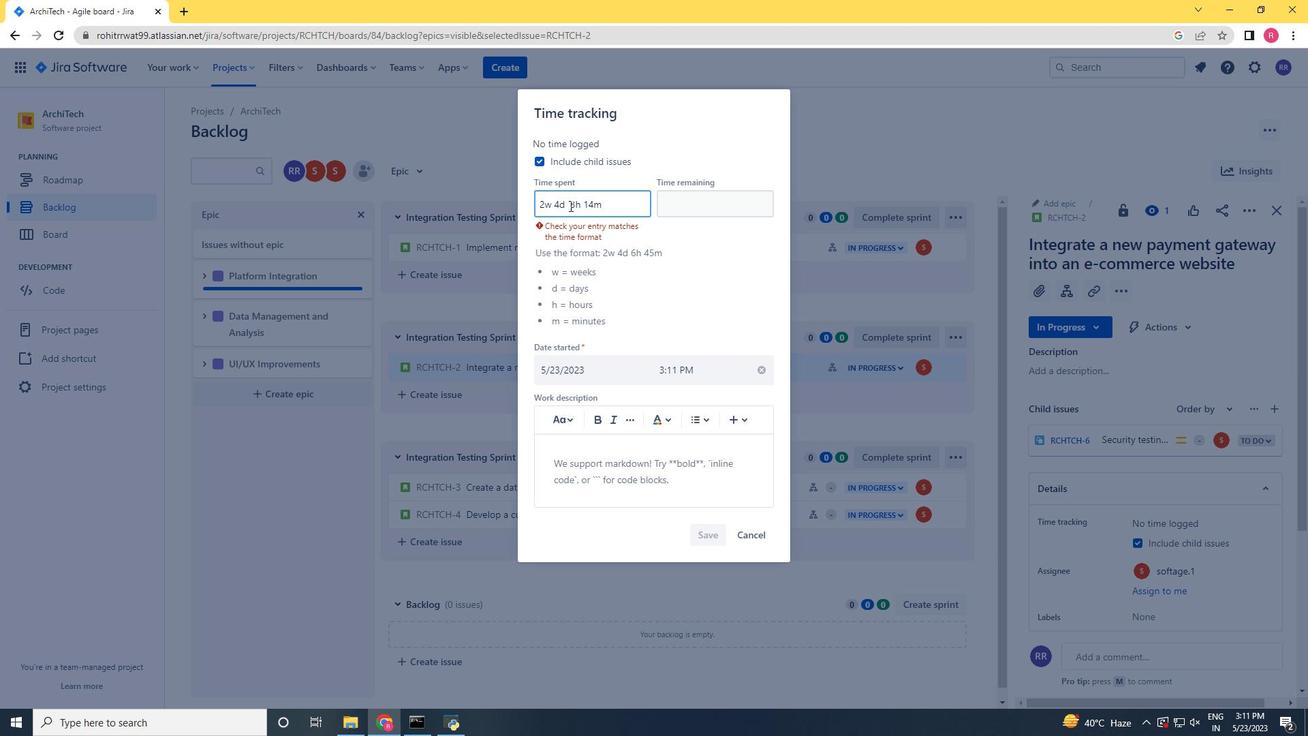 
Action: Mouse scrolled (569, 206) with delta (0, 0)
Screenshot: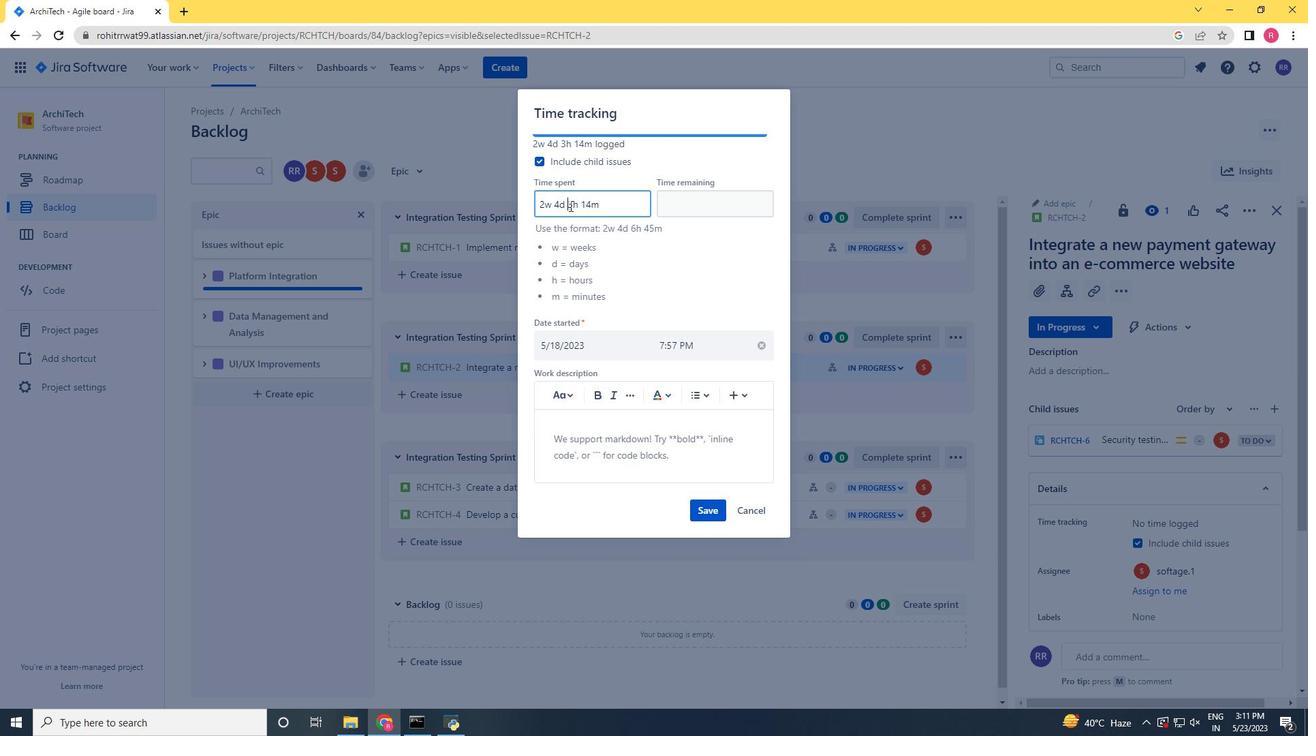 
Action: Mouse moved to (515, 160)
Screenshot: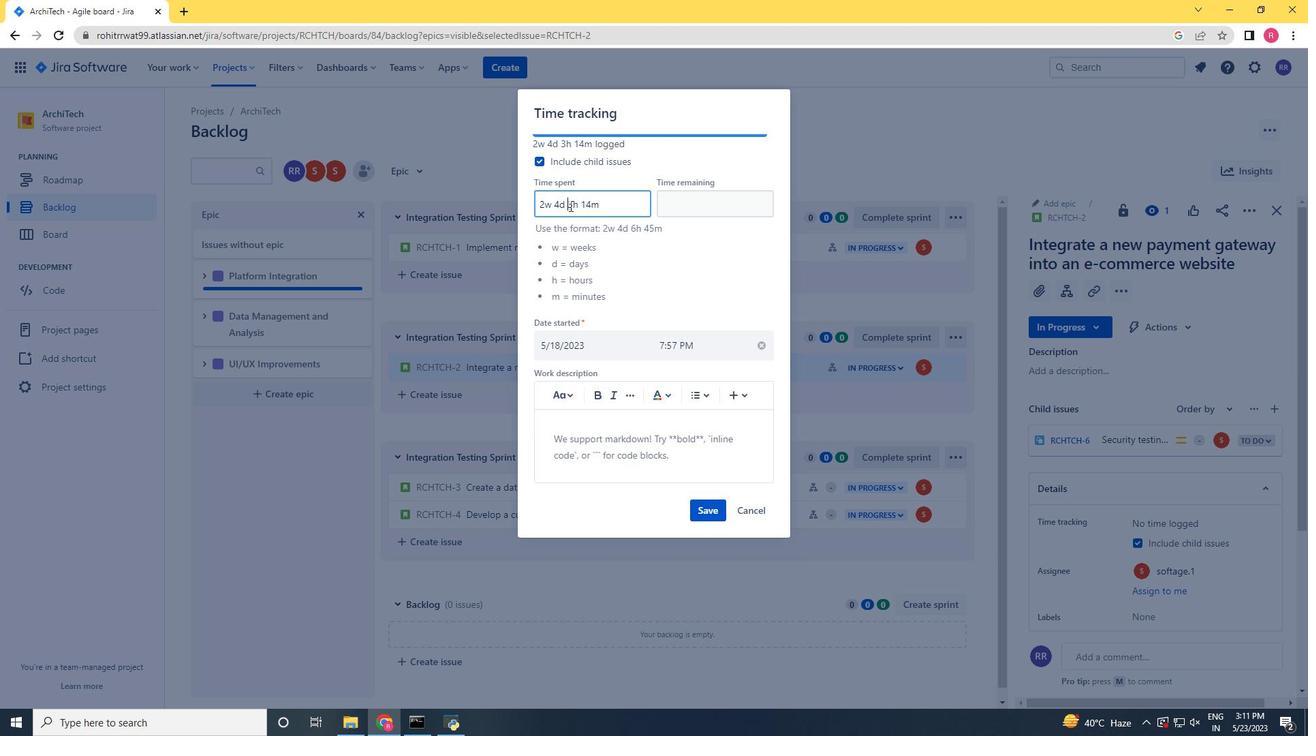 
Action: Key pressed <Key.tab>2<Key.backspace>3w<Key.space>4d<Key.space>4h<Key.space>31m
Screenshot: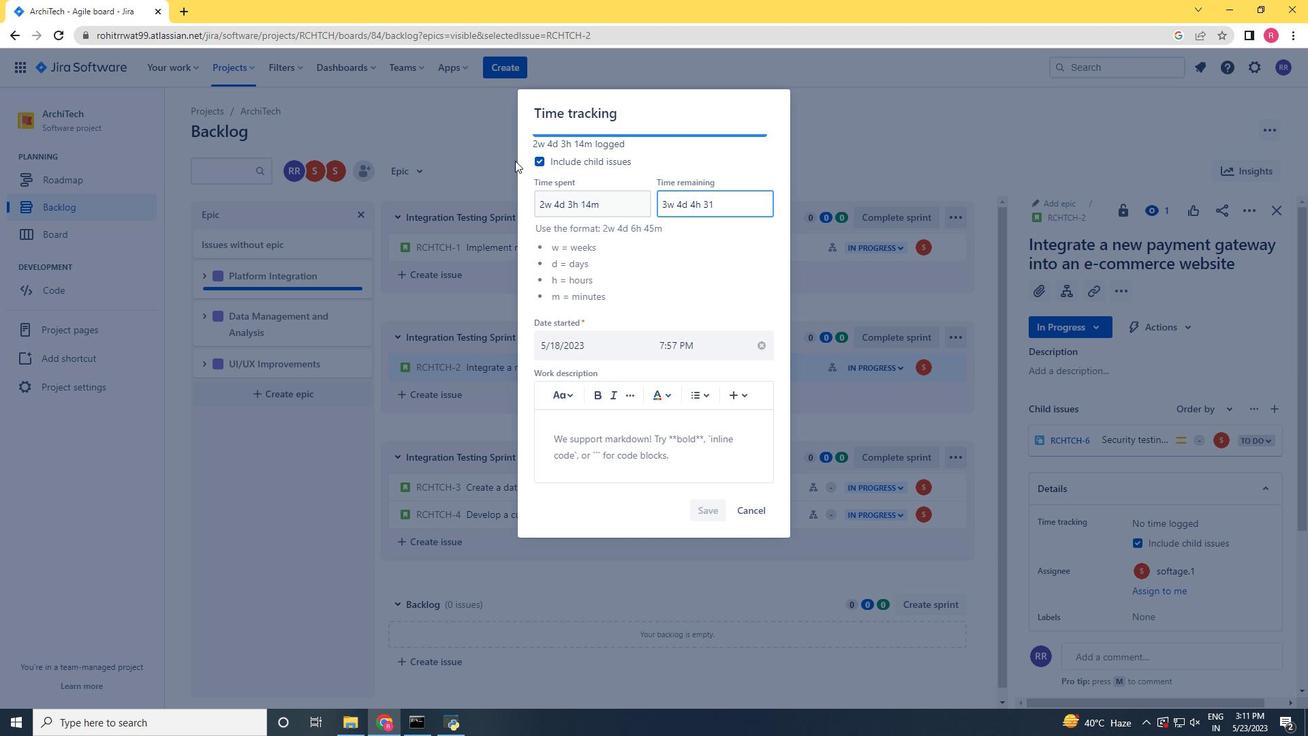 
Action: Mouse moved to (702, 506)
Screenshot: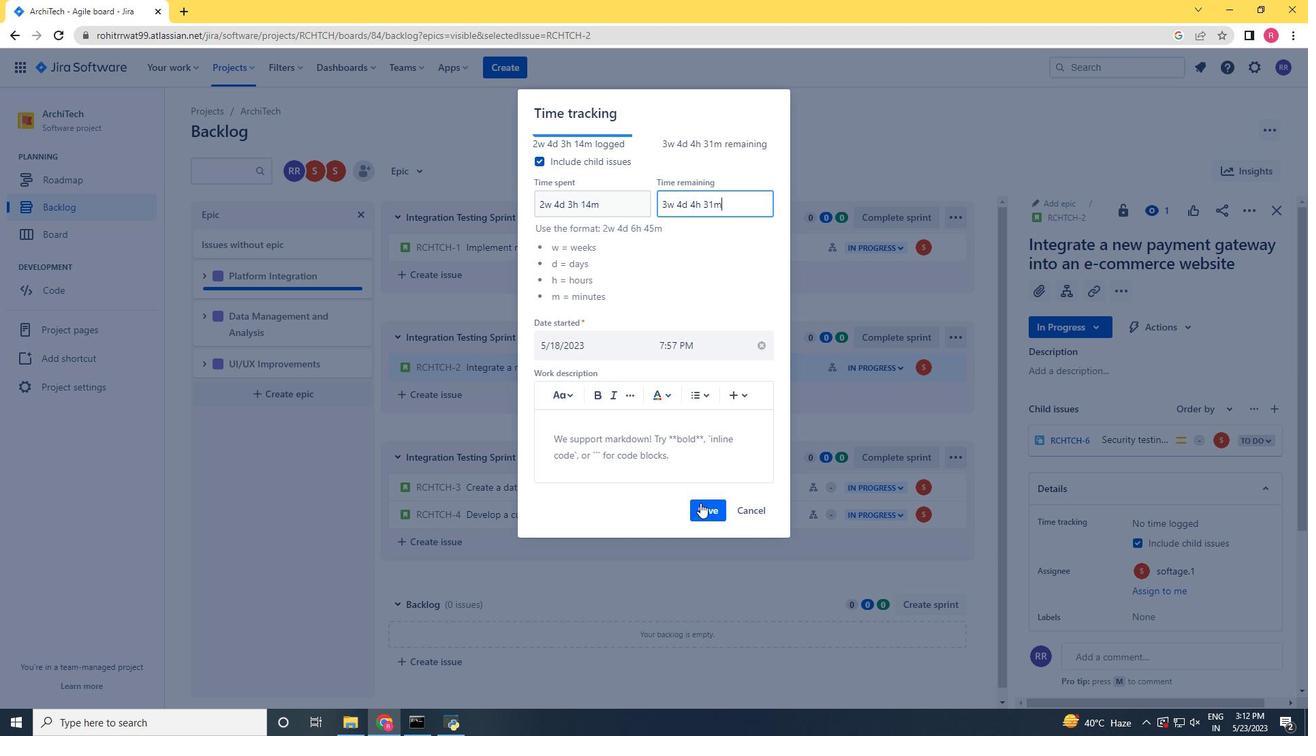 
Action: Mouse pressed left at (702, 506)
Screenshot: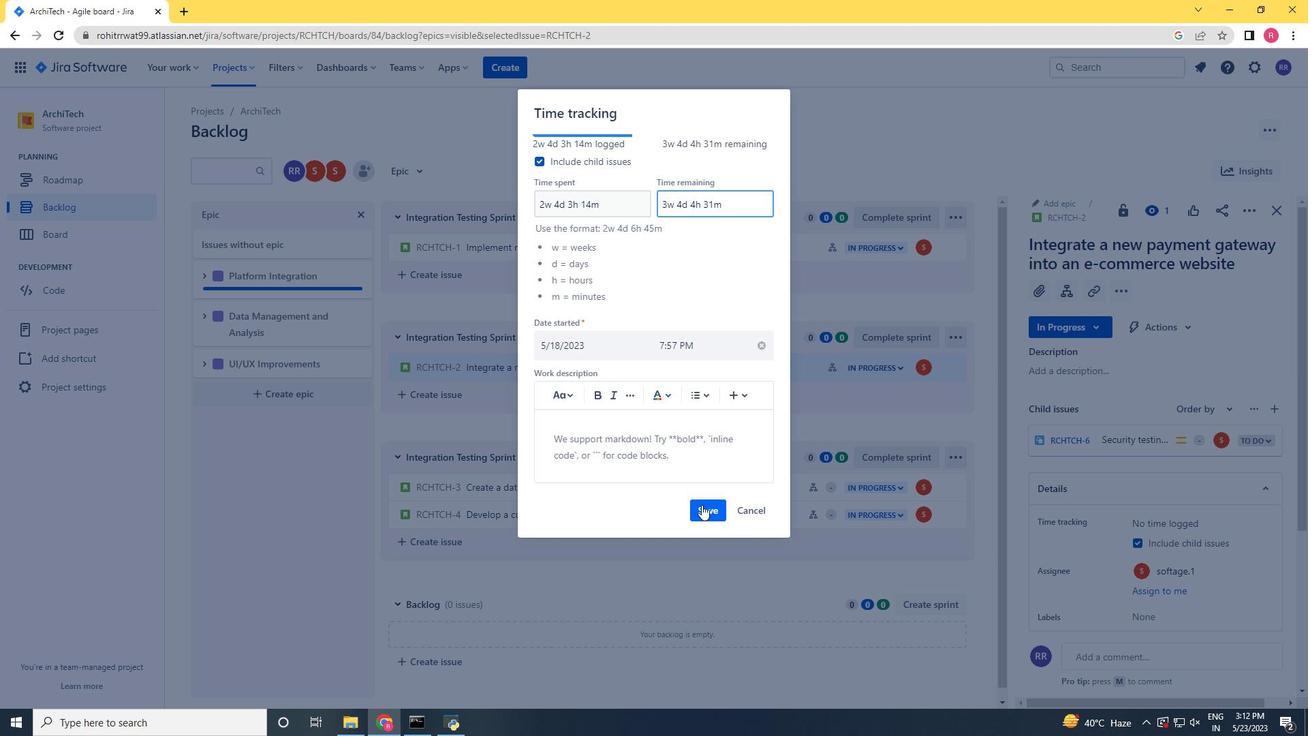 
Action: Mouse moved to (1246, 207)
Screenshot: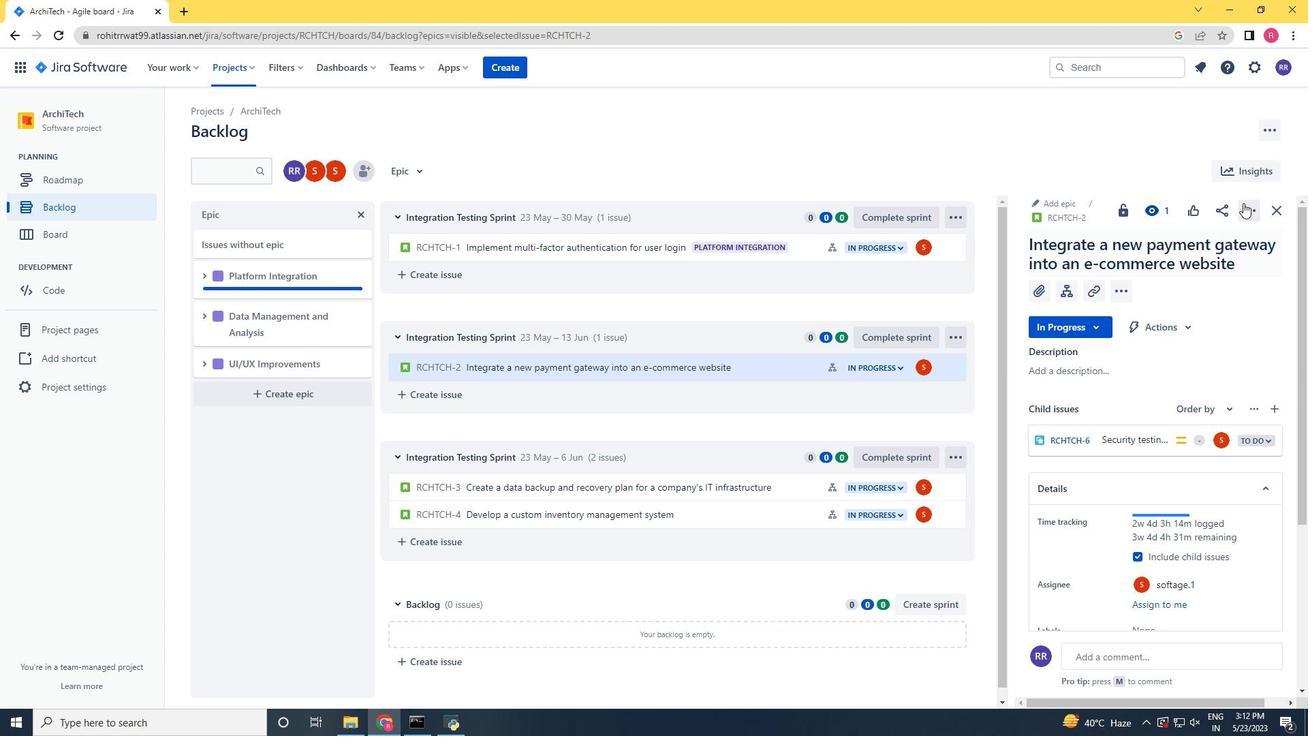 
Action: Mouse pressed left at (1246, 207)
Screenshot: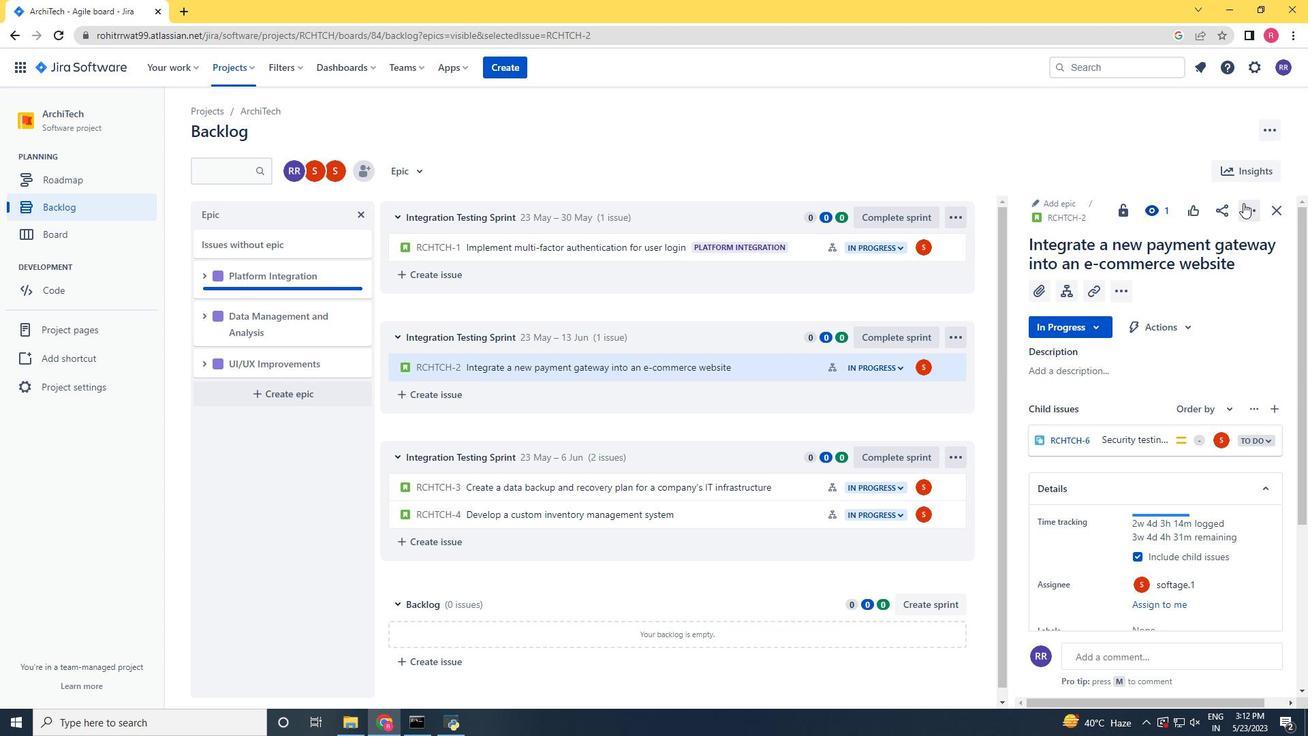 
Action: Mouse moved to (1199, 391)
Screenshot: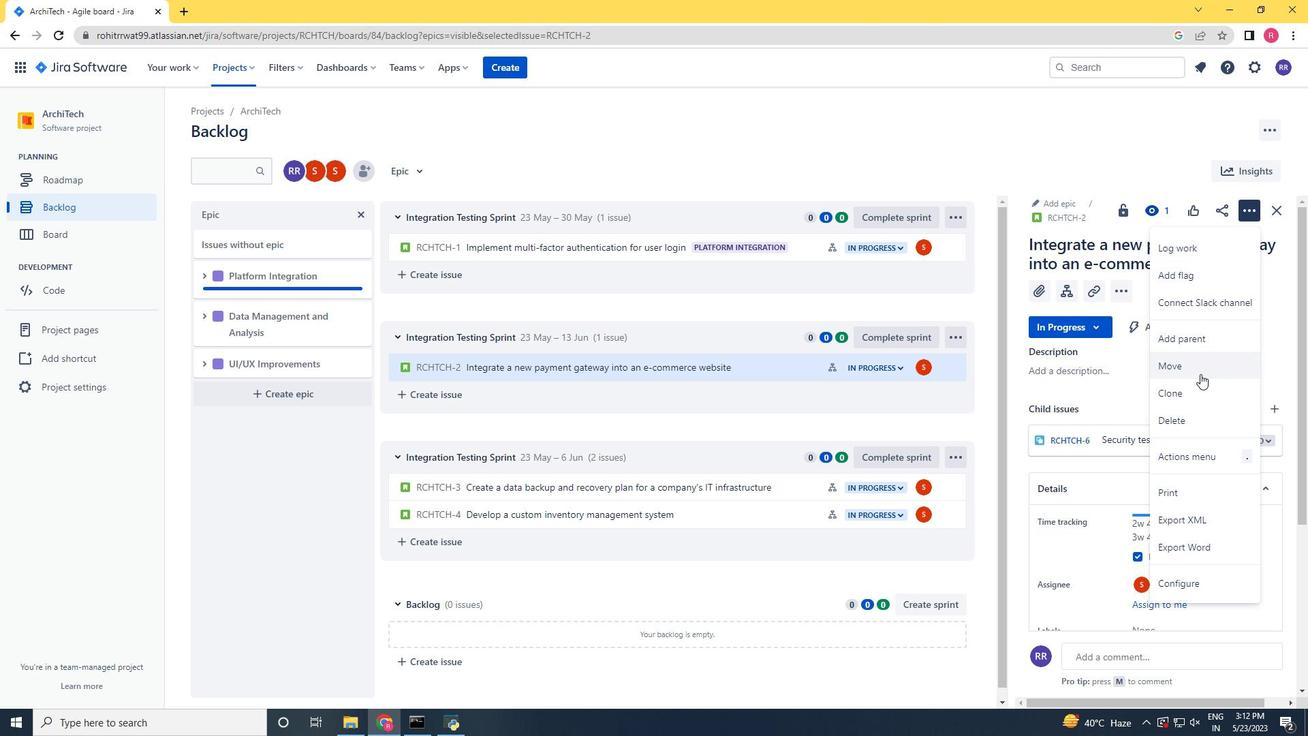 
Action: Mouse pressed left at (1199, 391)
Screenshot: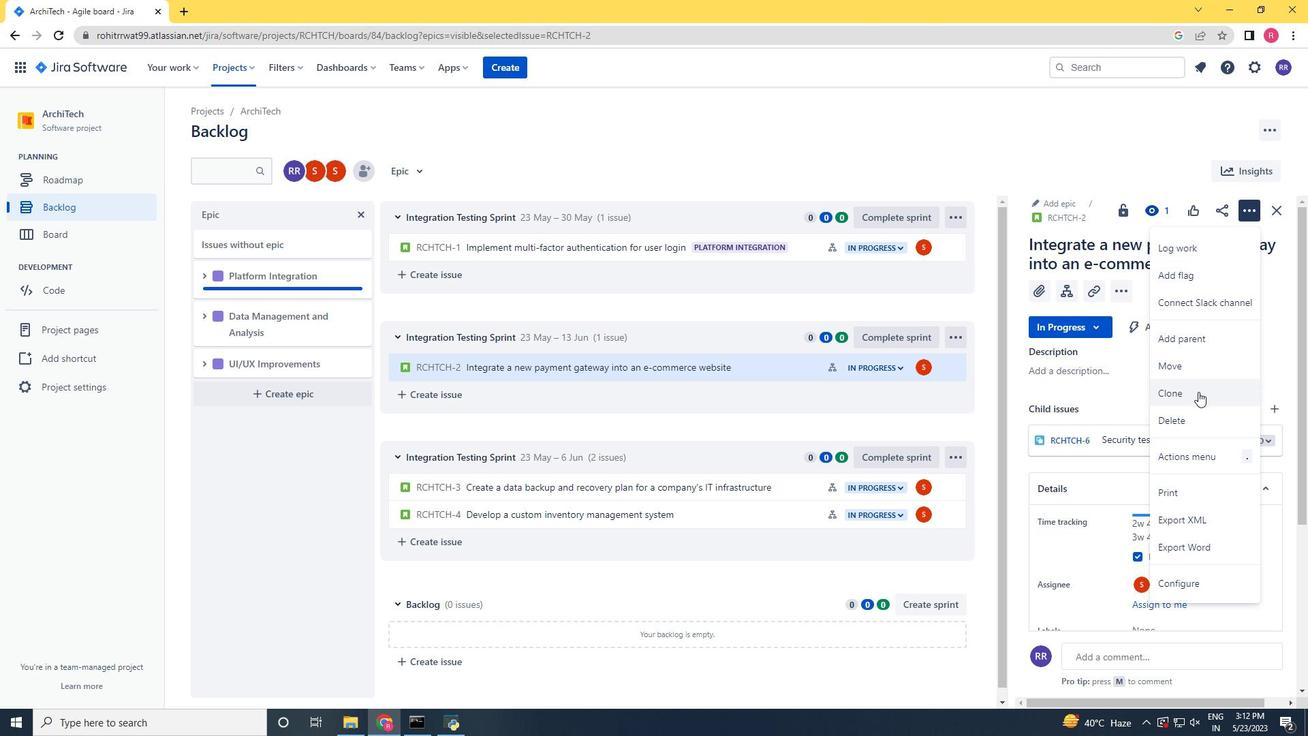 
Action: Mouse moved to (760, 295)
Screenshot: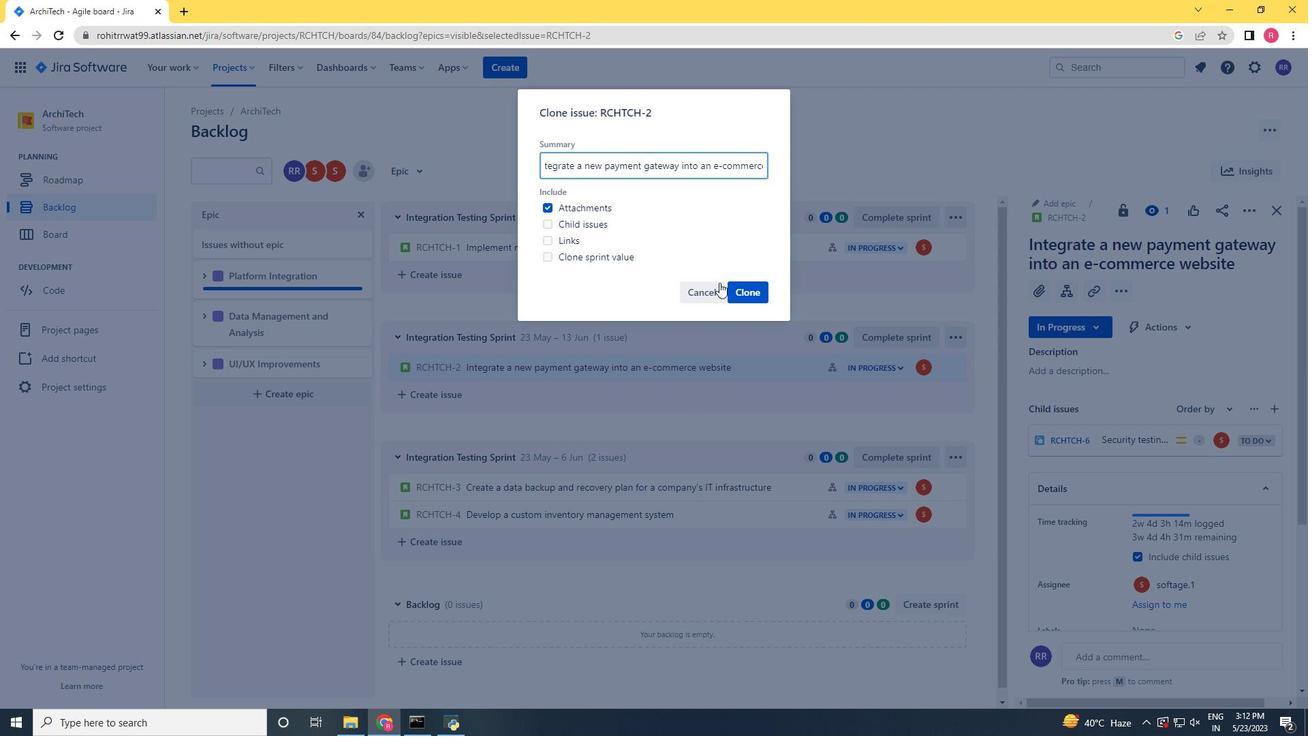 
Action: Mouse pressed left at (760, 295)
Screenshot: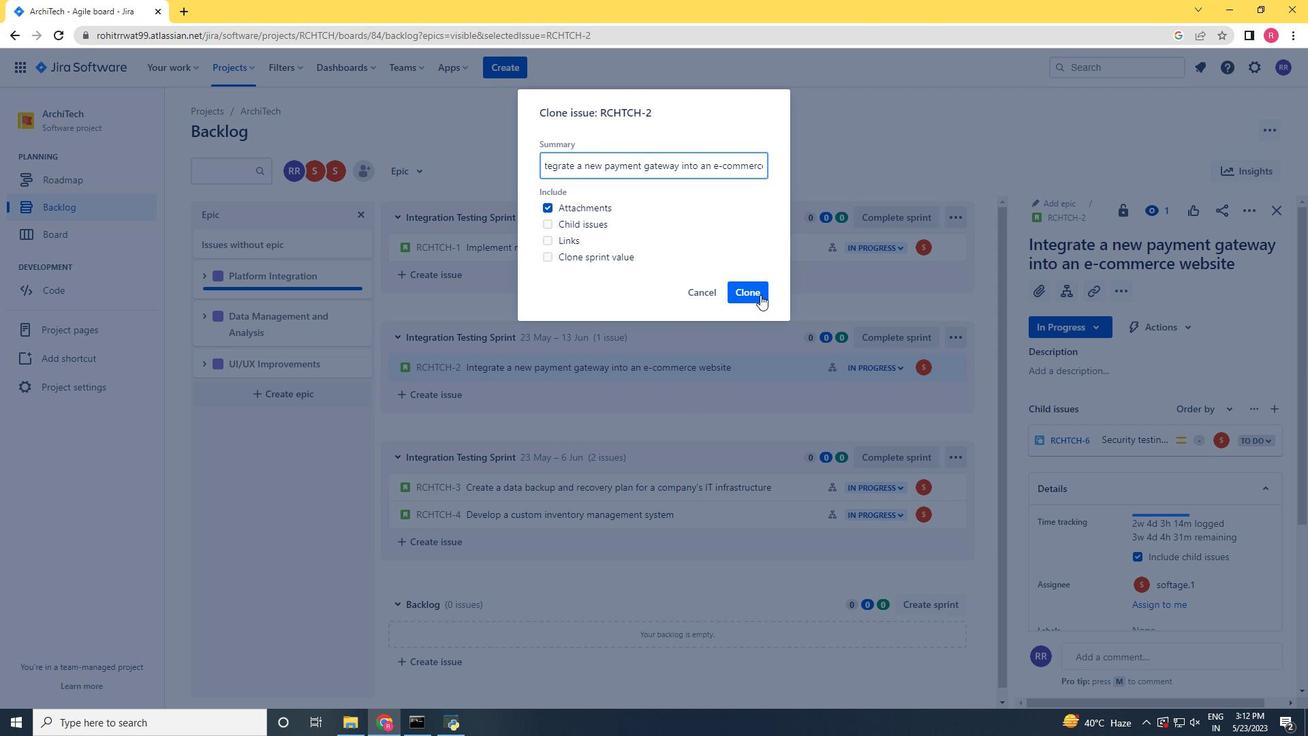 
Action: Mouse moved to (773, 367)
Screenshot: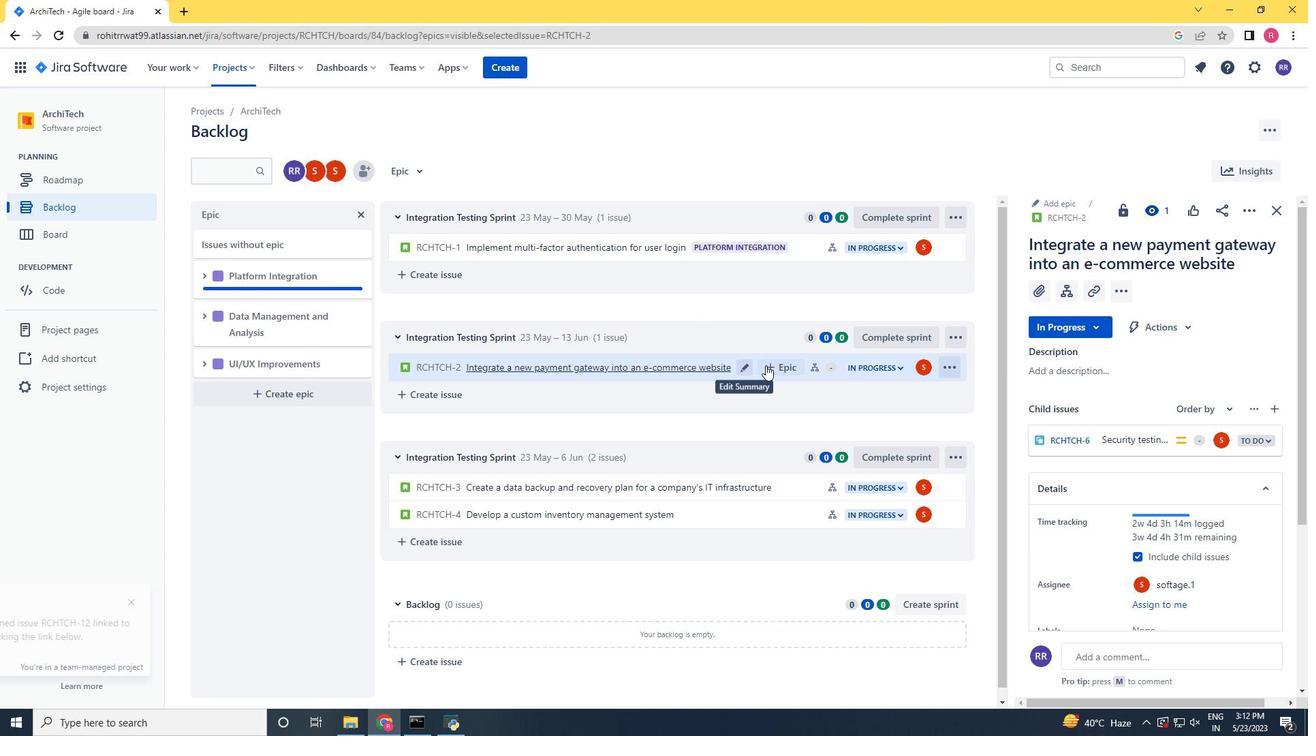 
Action: Mouse pressed left at (773, 367)
Screenshot: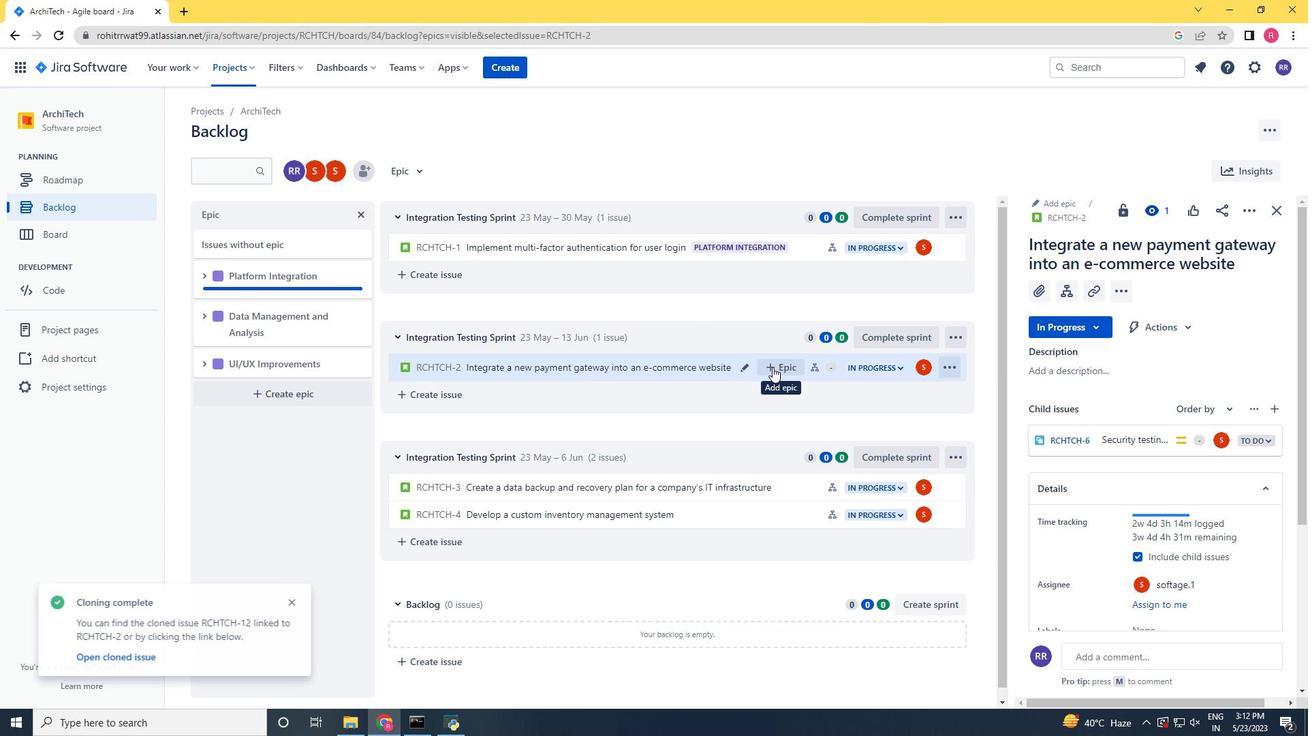 
Action: Mouse moved to (800, 471)
Screenshot: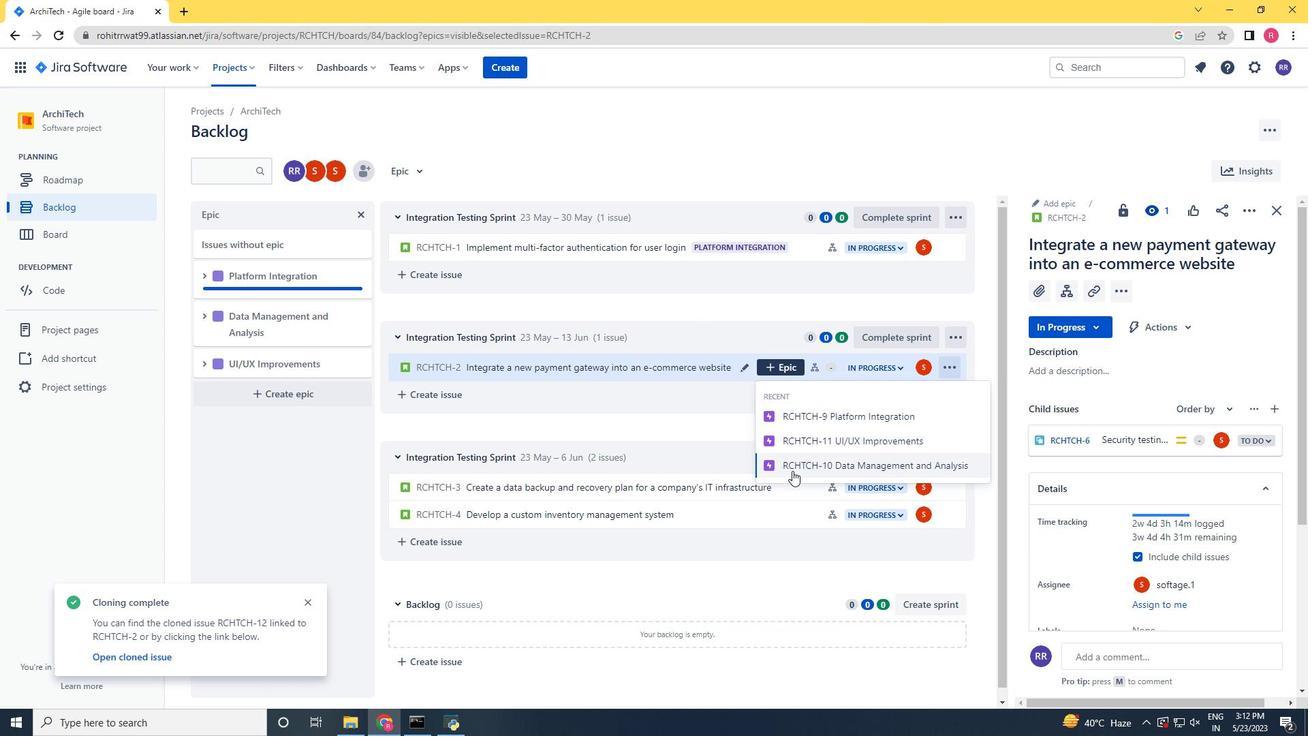 
Action: Mouse pressed left at (800, 471)
Screenshot: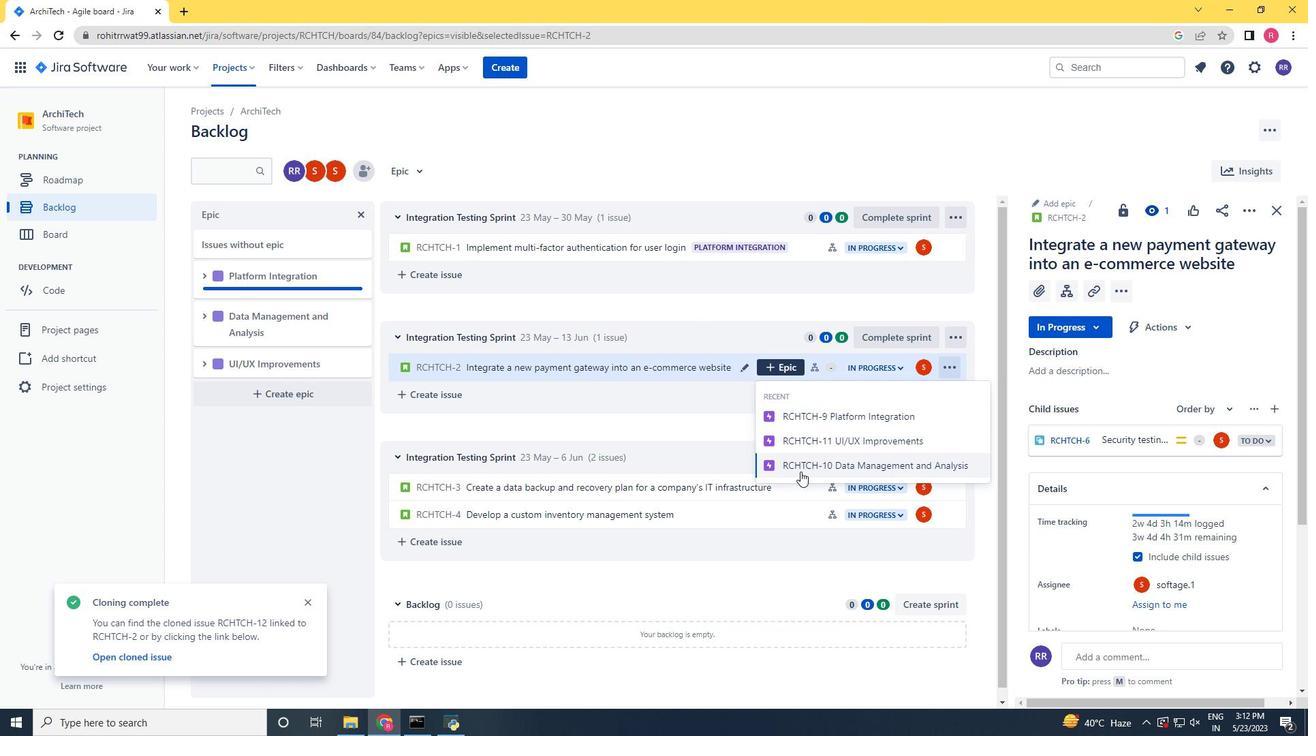
Action: Mouse moved to (800, 471)
Screenshot: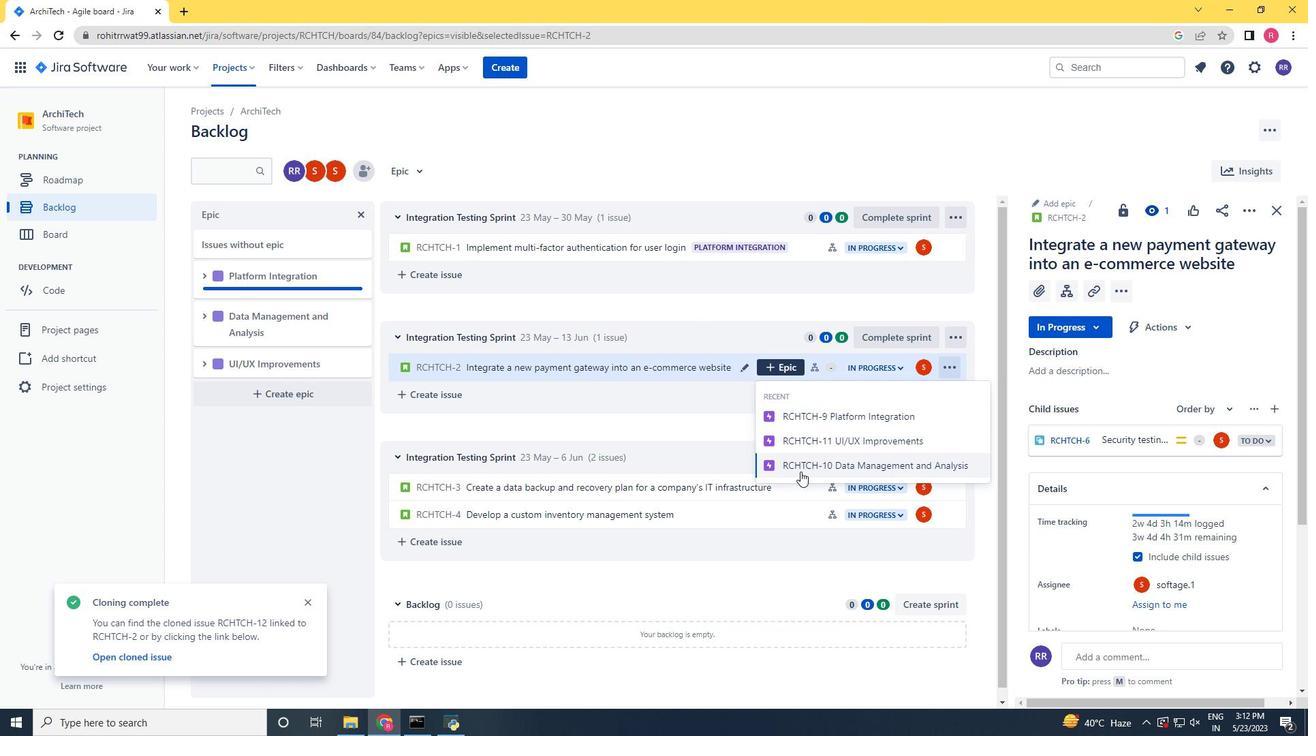 
